 Task: Search one way flight ticket for 3 adults, 3 children in business from Bemidji: Bemidji Regional Airport to Rockford: Chicago Rockford International Airport(was Northwest Chicagoland Regional Airport At Rockford) on 5-1-2023. Choice of flights is Alaska. Number of bags: 1 checked bag. Price is upto 84000. Outbound departure time preference is 5:15.
Action: Mouse moved to (401, 573)
Screenshot: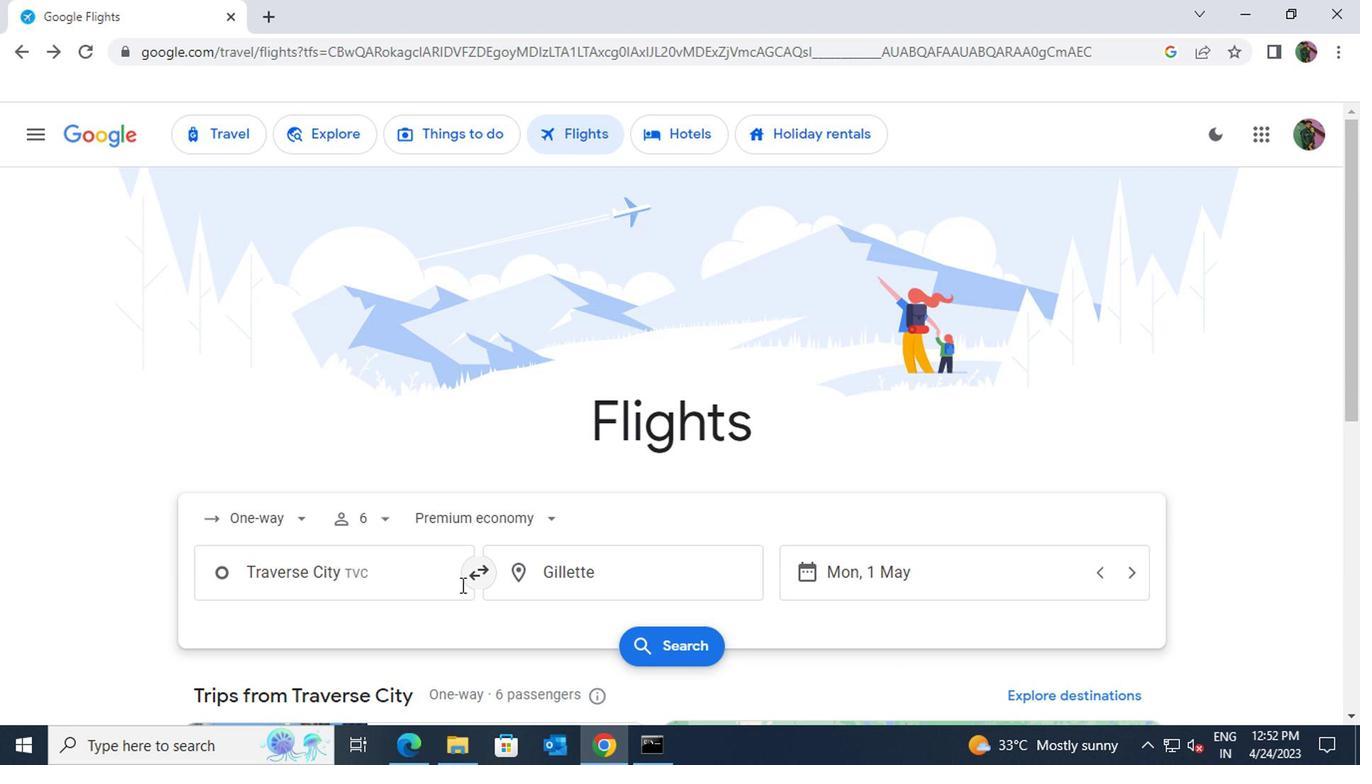 
Action: Mouse pressed left at (401, 573)
Screenshot: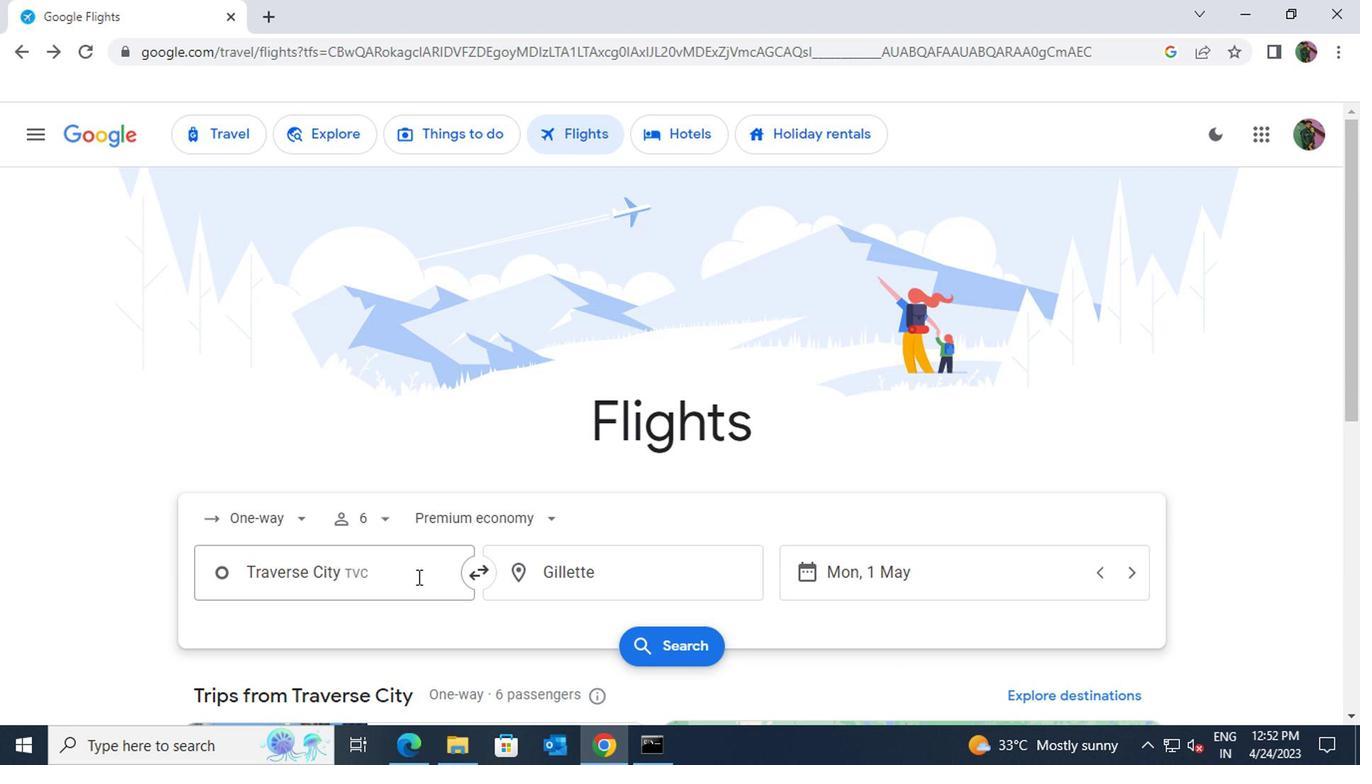 
Action: Key pressed bemid
Screenshot: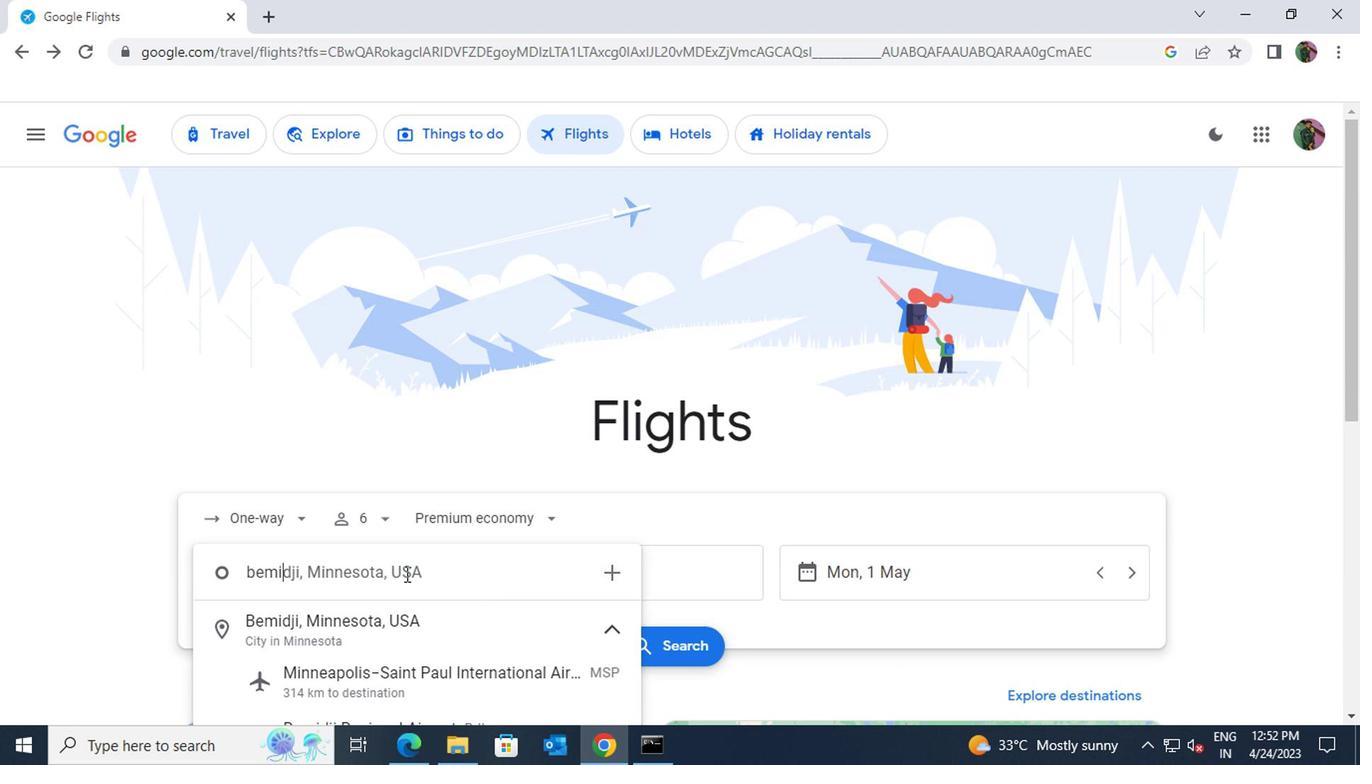 
Action: Mouse moved to (392, 617)
Screenshot: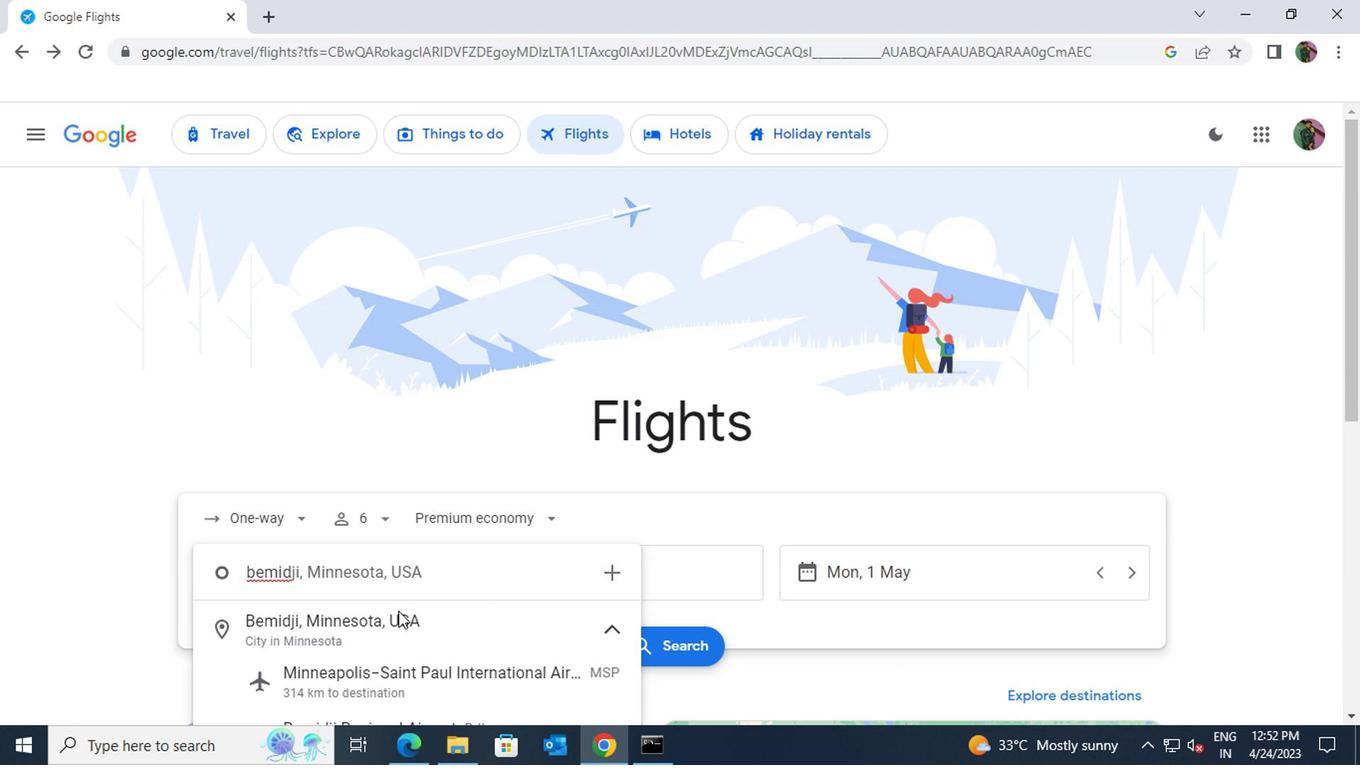 
Action: Mouse pressed left at (392, 617)
Screenshot: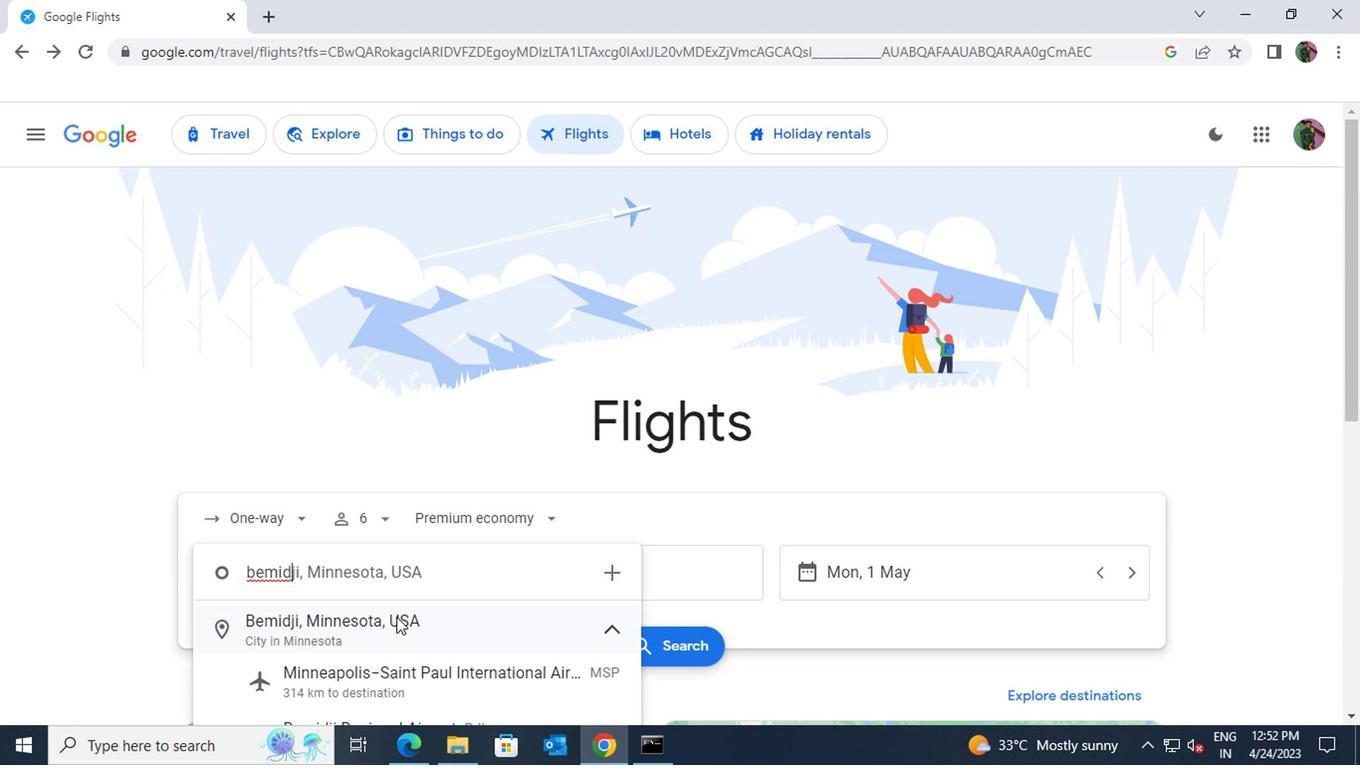 
Action: Mouse moved to (567, 563)
Screenshot: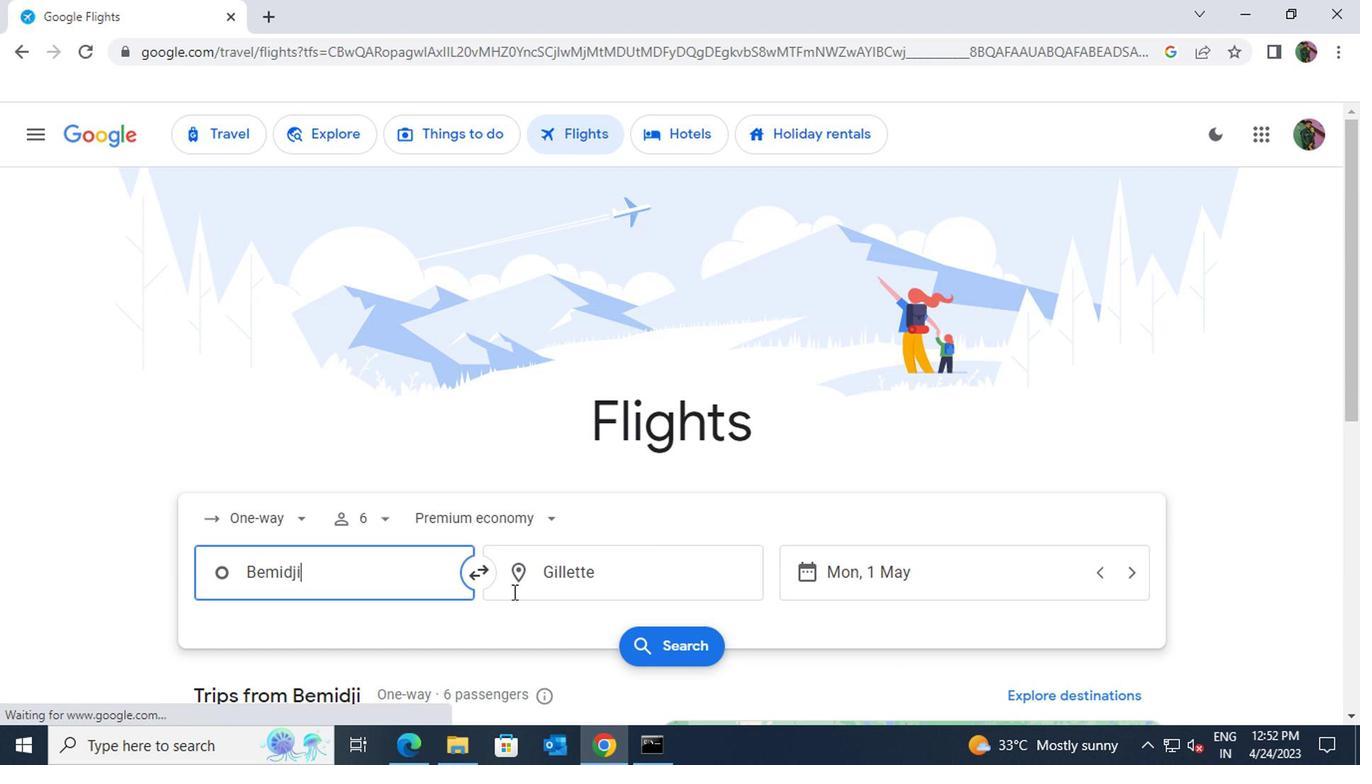 
Action: Mouse pressed left at (567, 563)
Screenshot: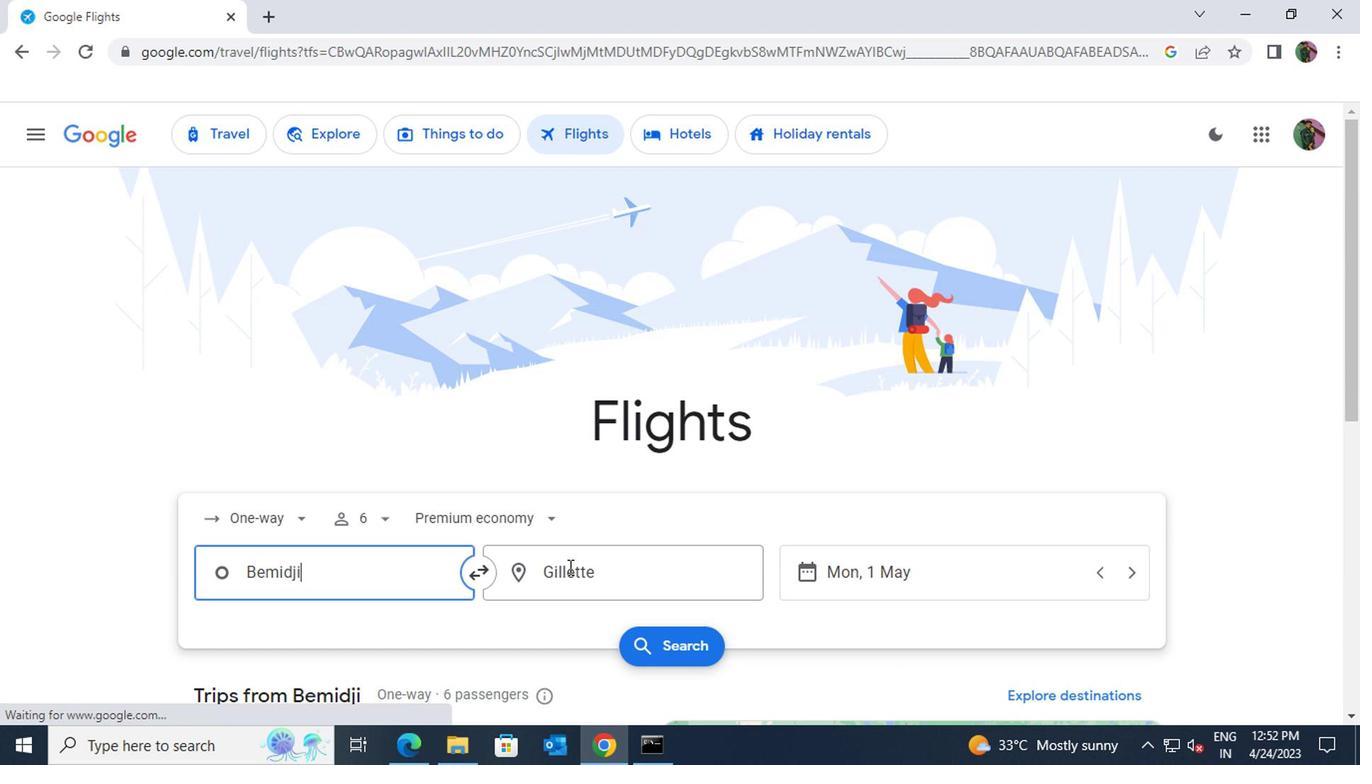 
Action: Key pressed rockford<Key.space>chic
Screenshot: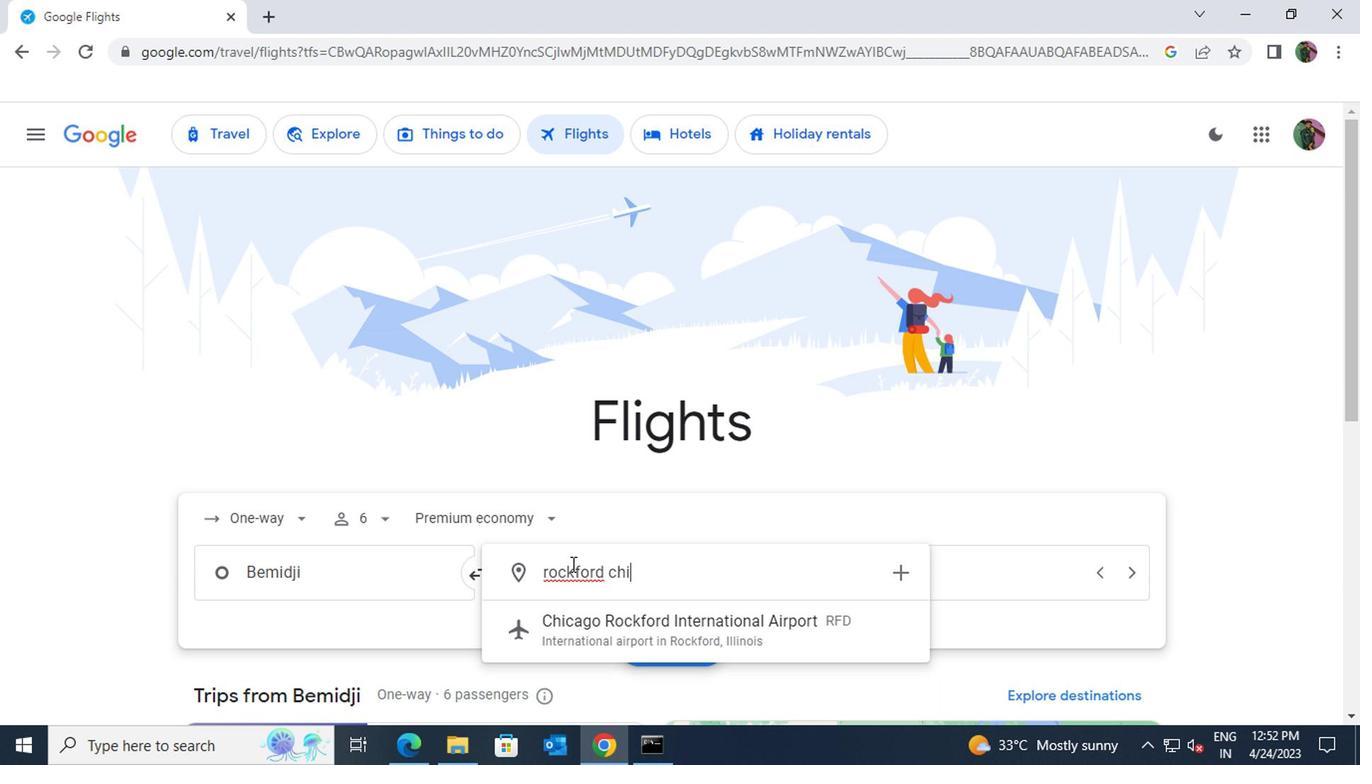 
Action: Mouse moved to (594, 624)
Screenshot: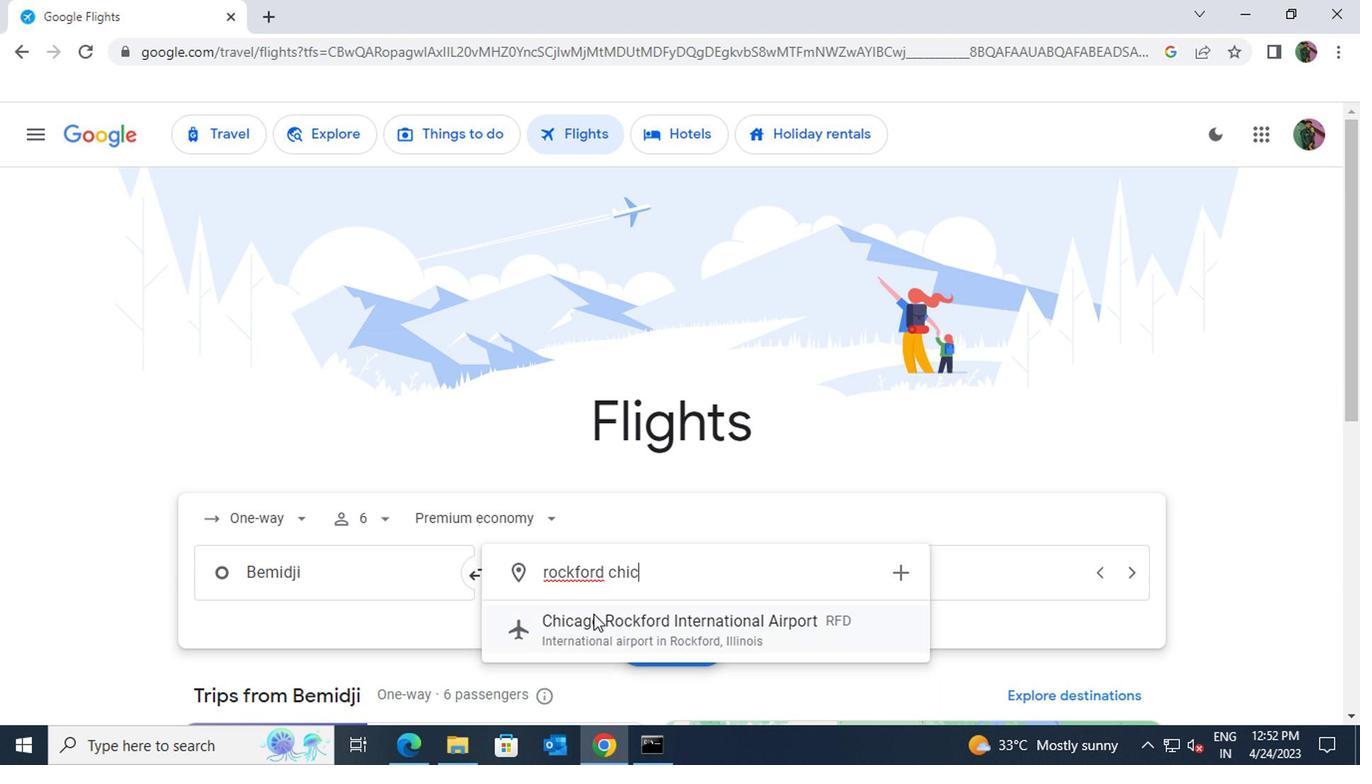 
Action: Mouse pressed left at (594, 624)
Screenshot: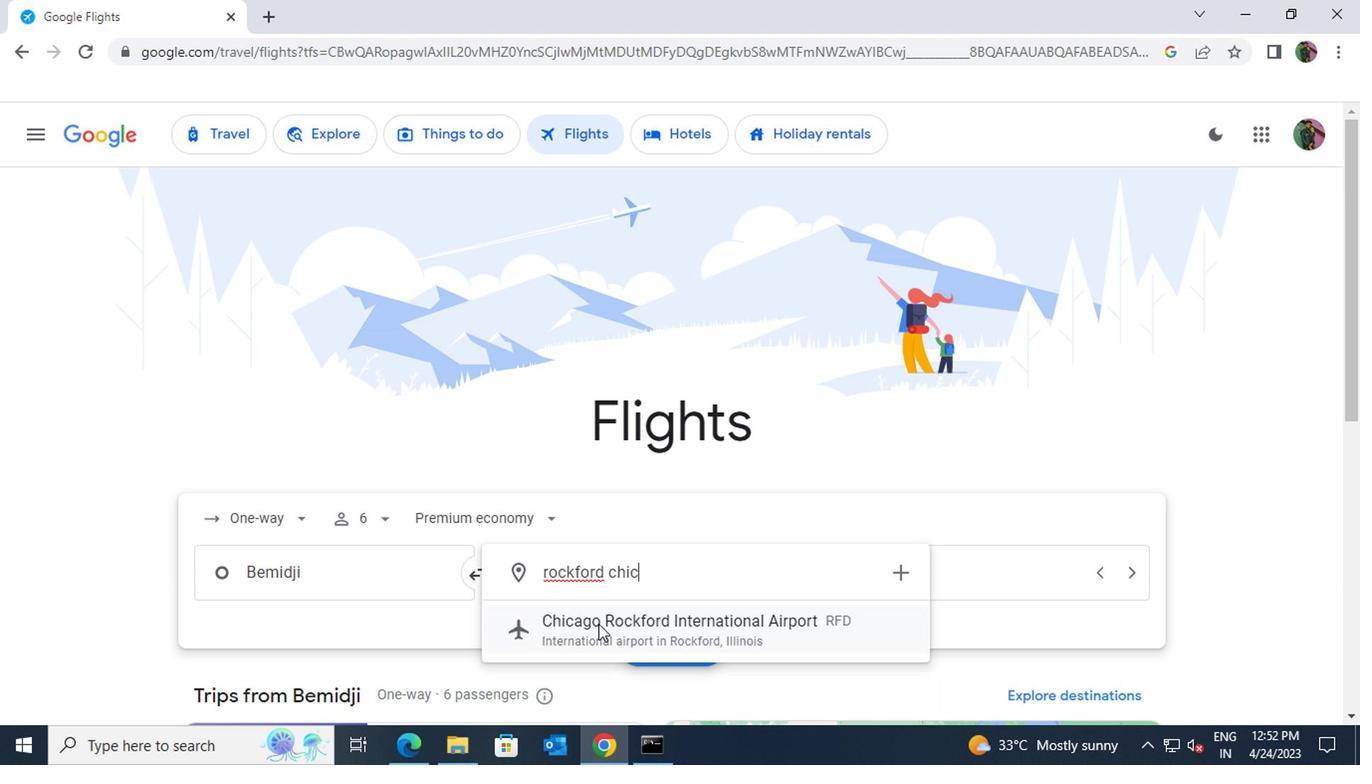 
Action: Mouse moved to (380, 515)
Screenshot: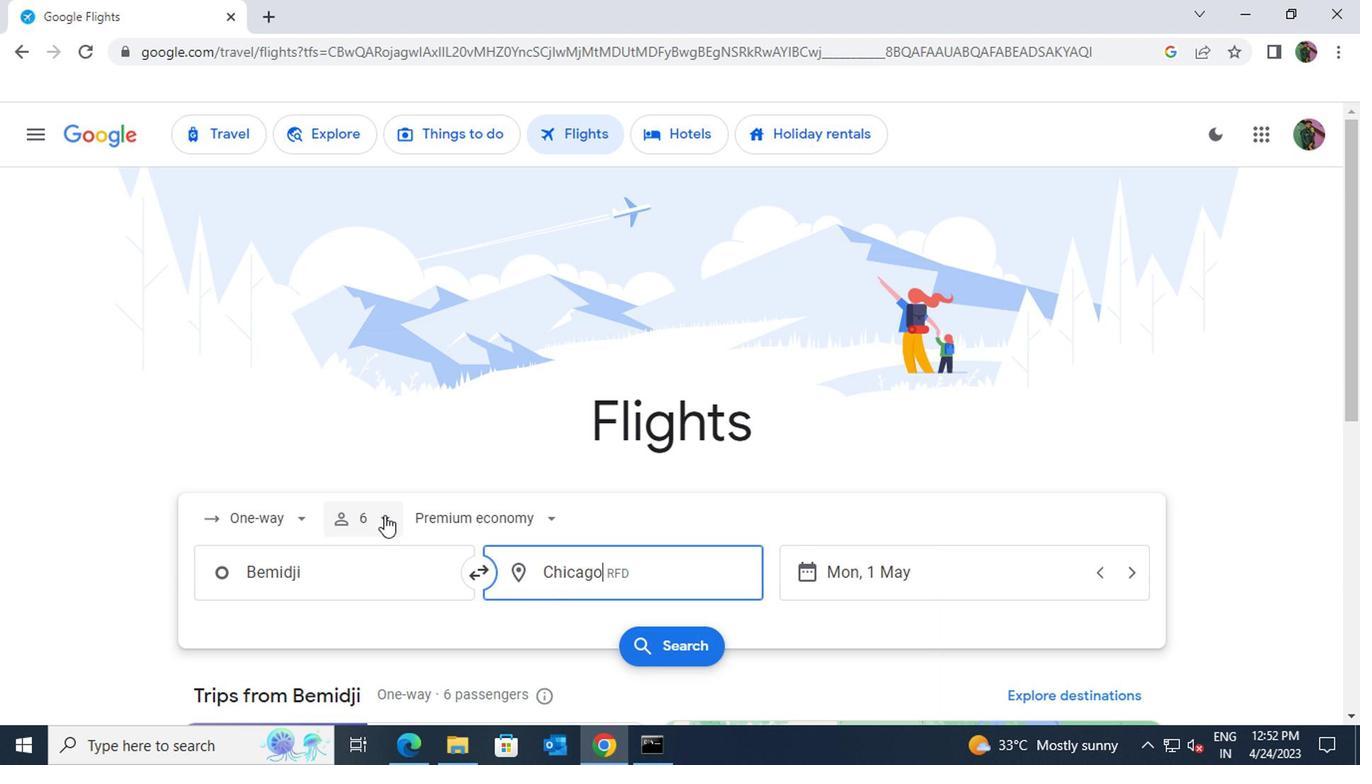 
Action: Mouse pressed left at (380, 515)
Screenshot: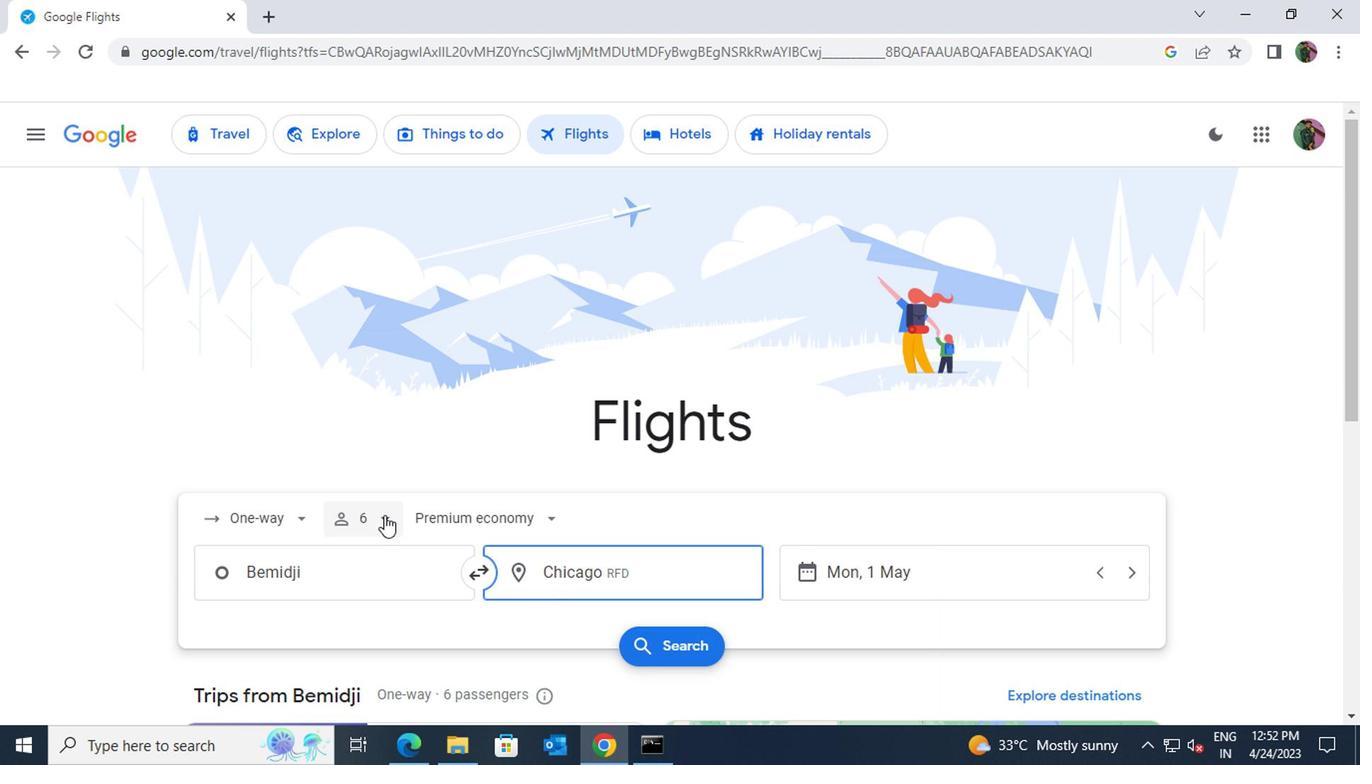 
Action: Mouse moved to (449, 568)
Screenshot: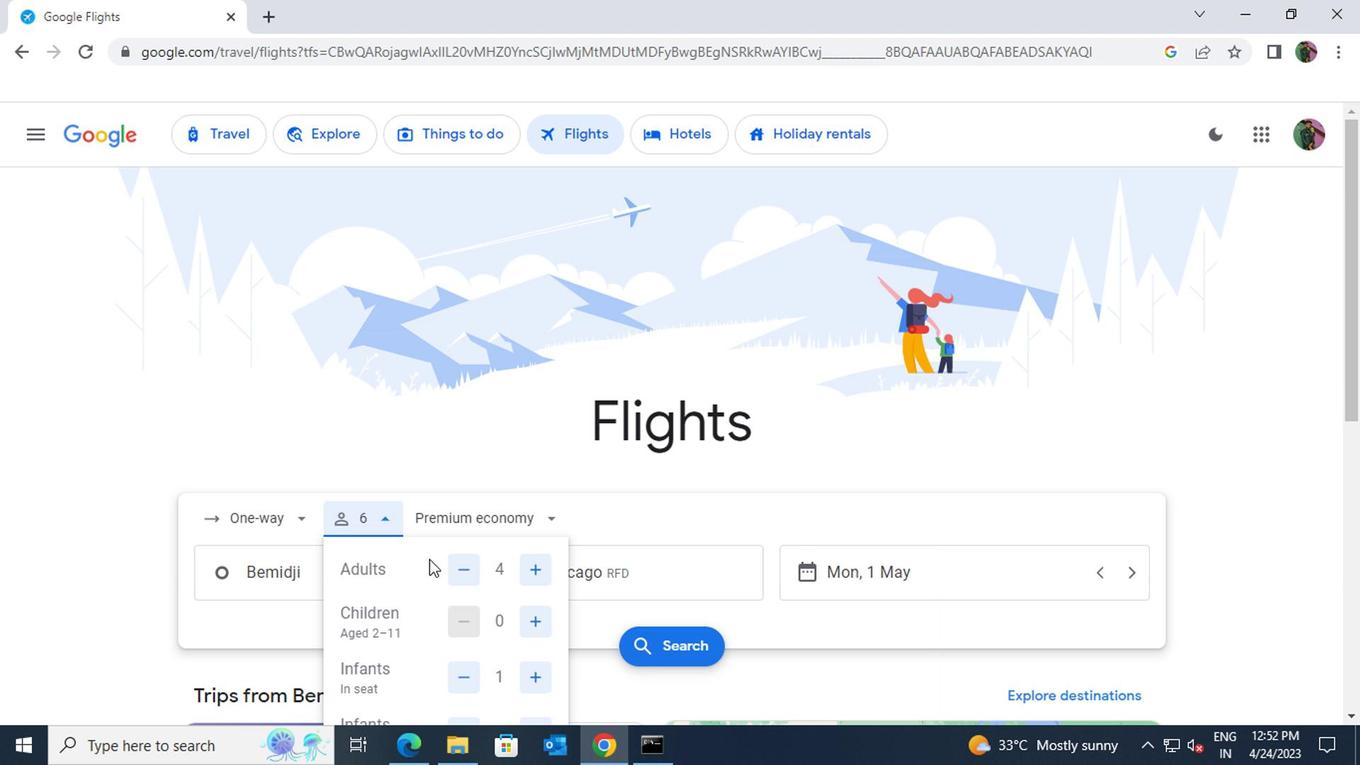 
Action: Mouse pressed left at (449, 568)
Screenshot: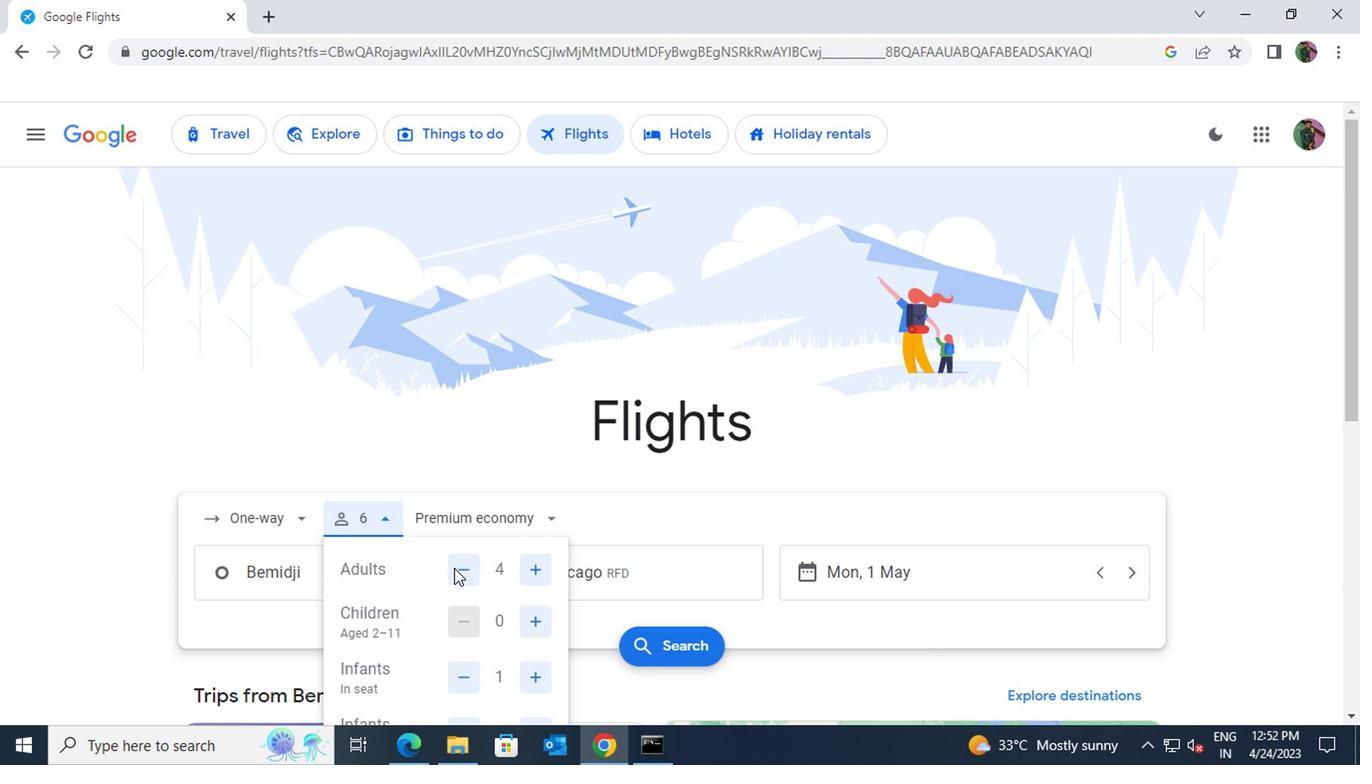 
Action: Mouse moved to (535, 610)
Screenshot: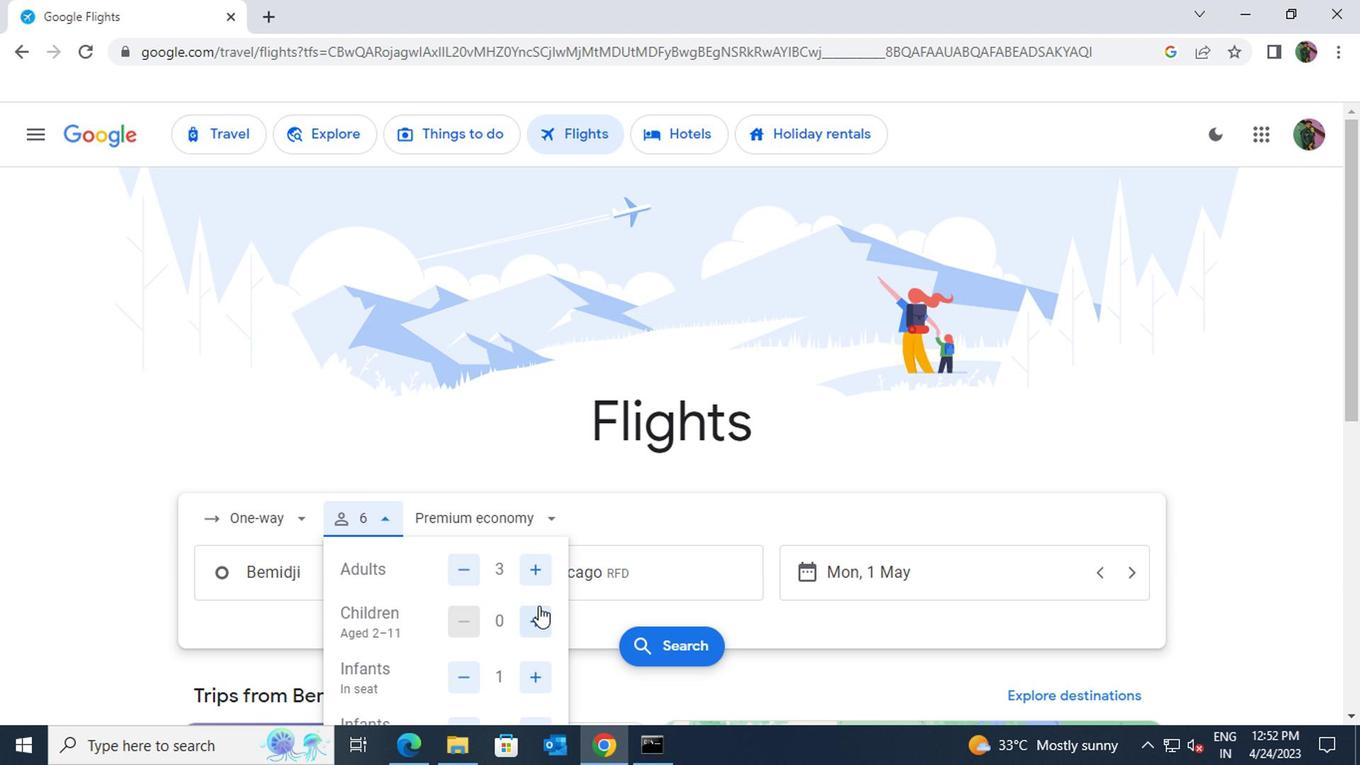 
Action: Mouse pressed left at (535, 610)
Screenshot: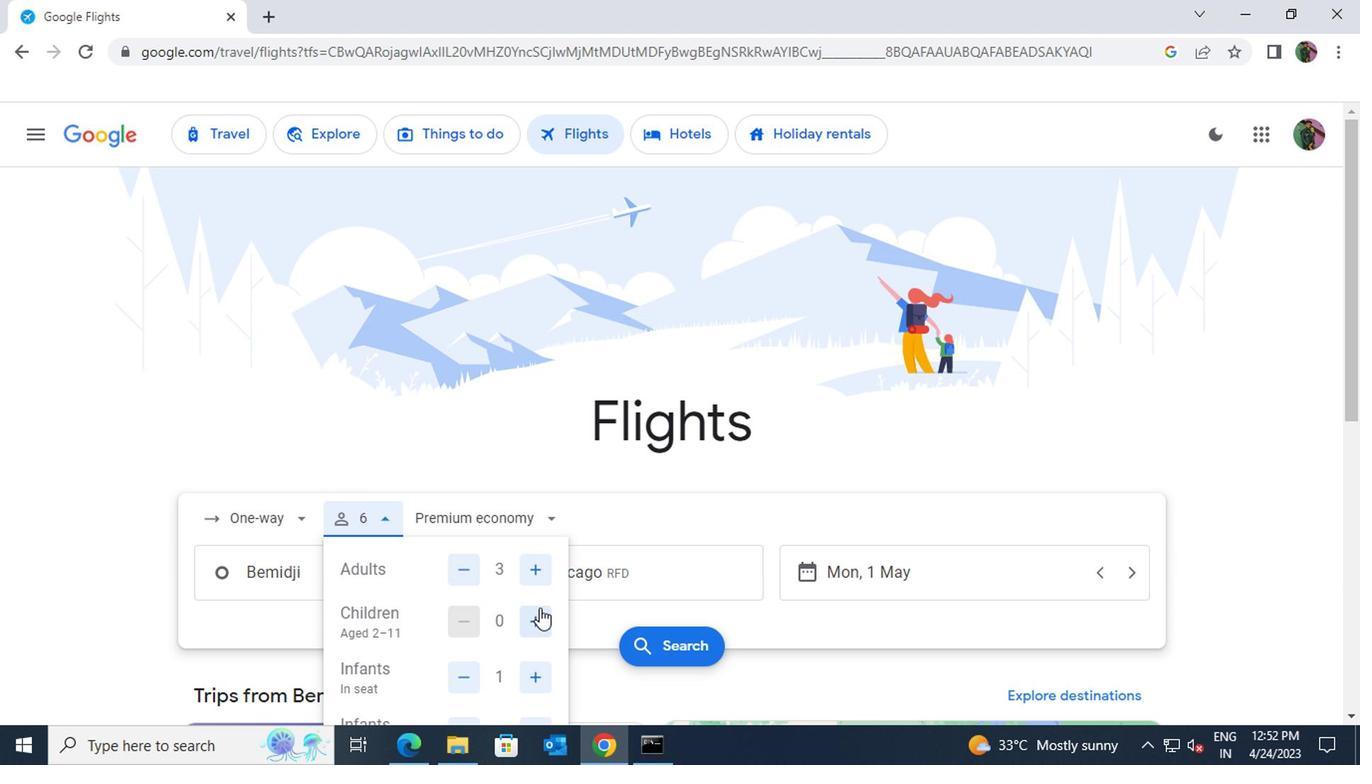 
Action: Mouse moved to (532, 619)
Screenshot: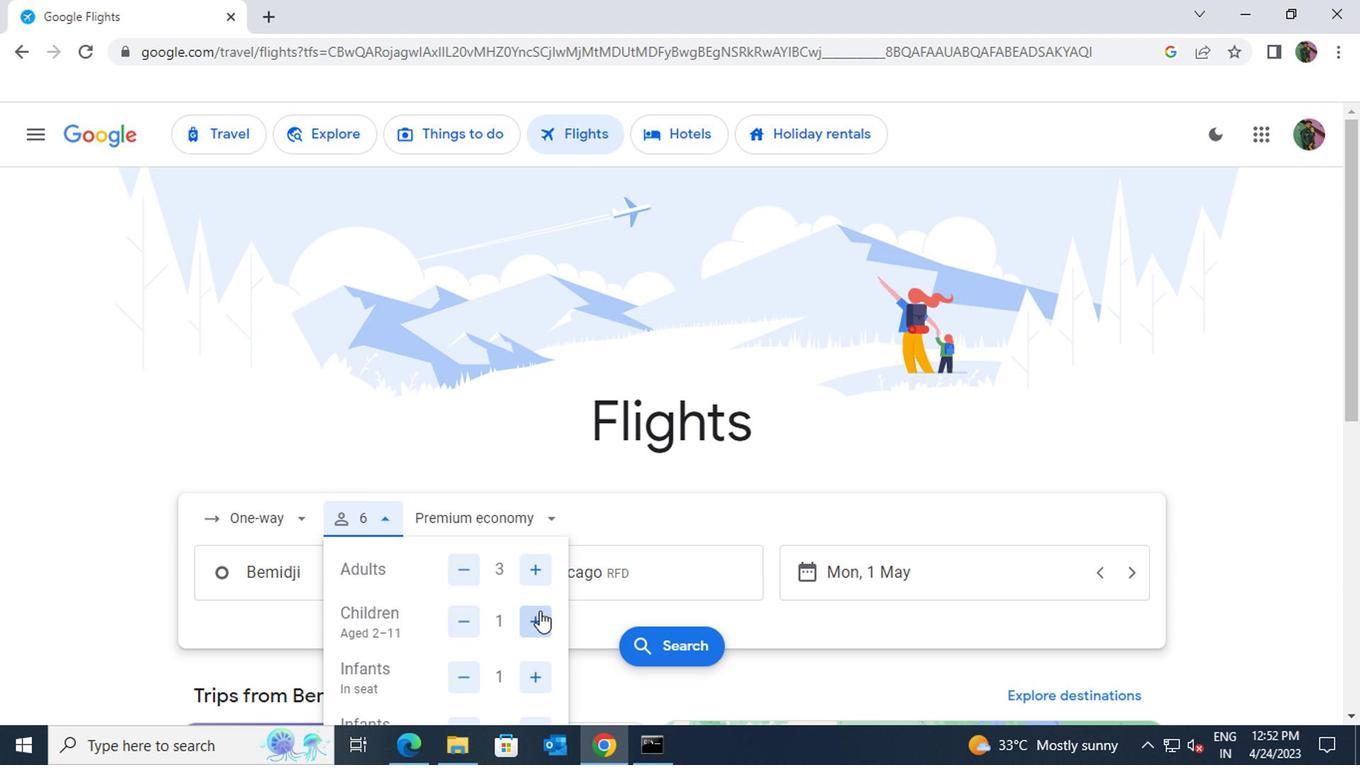 
Action: Mouse pressed left at (532, 619)
Screenshot: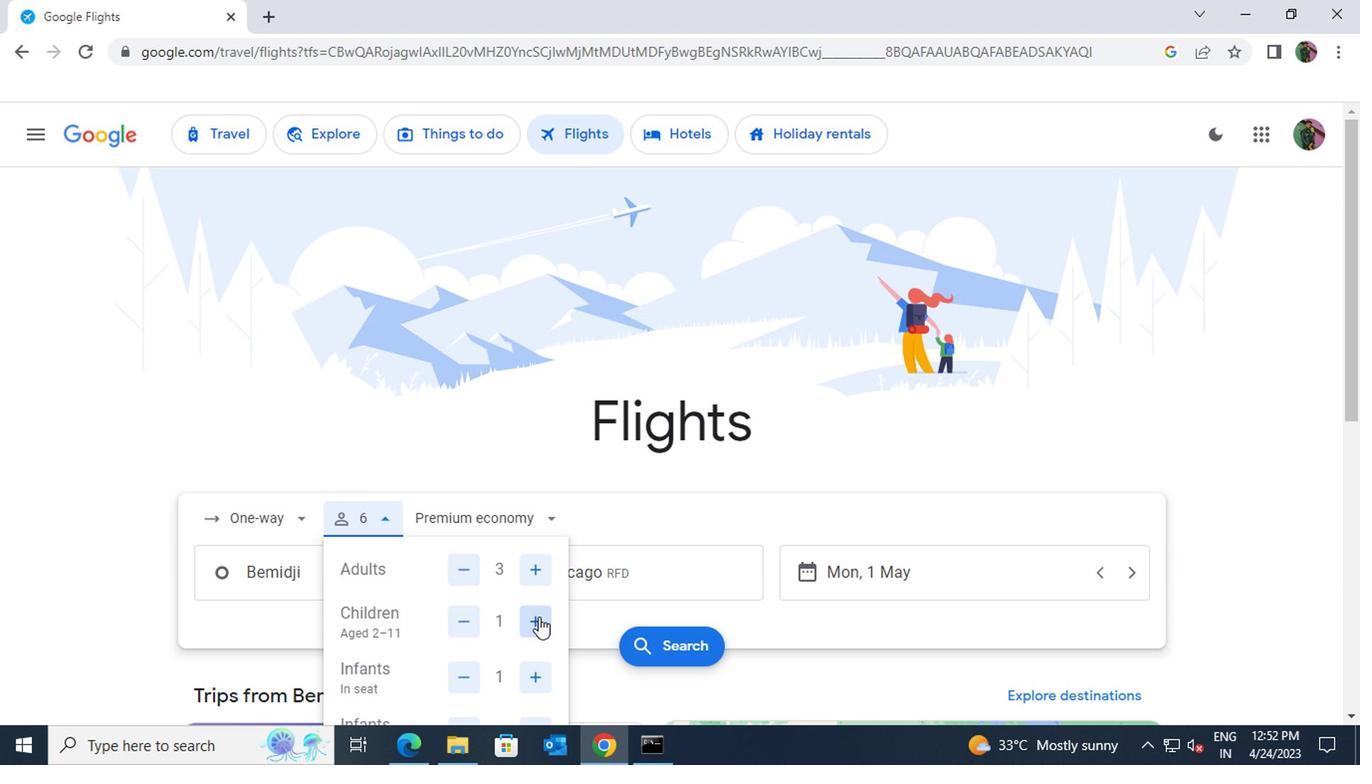 
Action: Mouse pressed left at (532, 619)
Screenshot: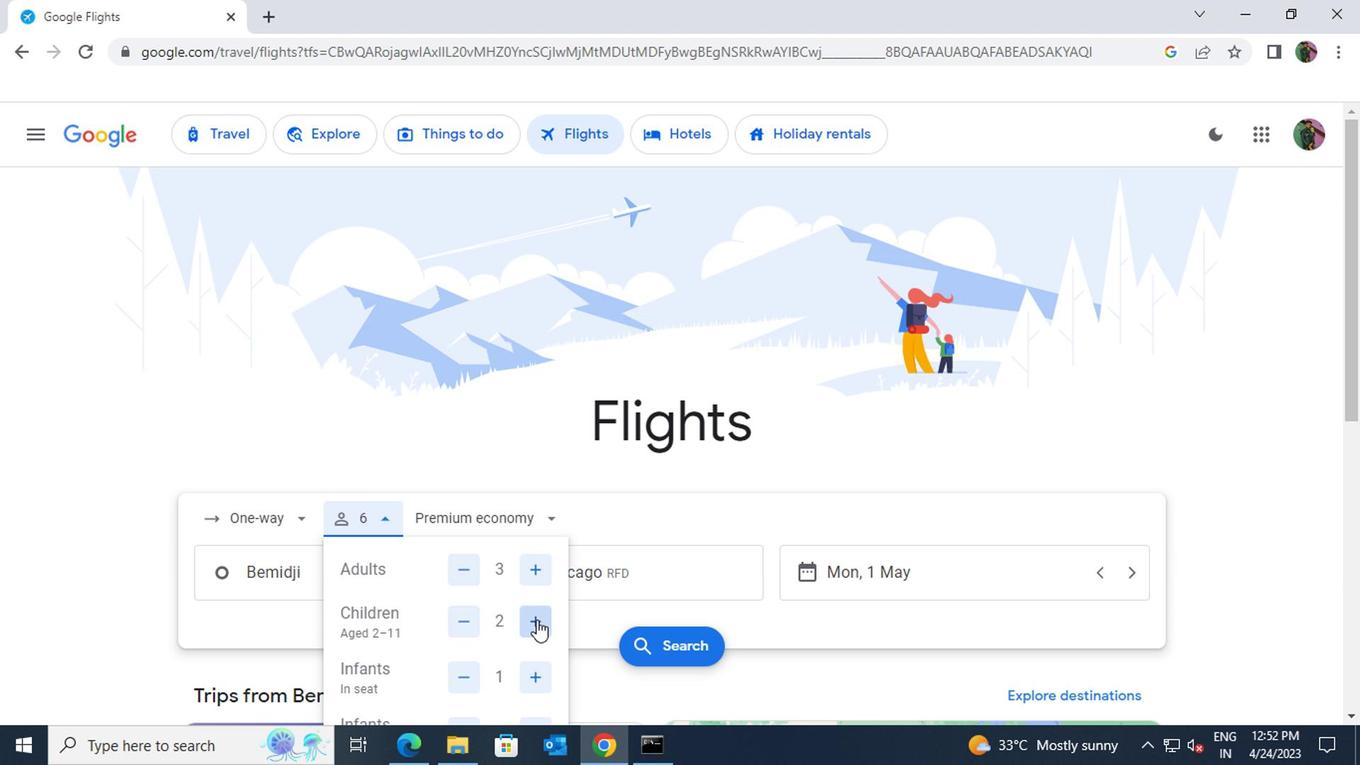 
Action: Mouse moved to (457, 664)
Screenshot: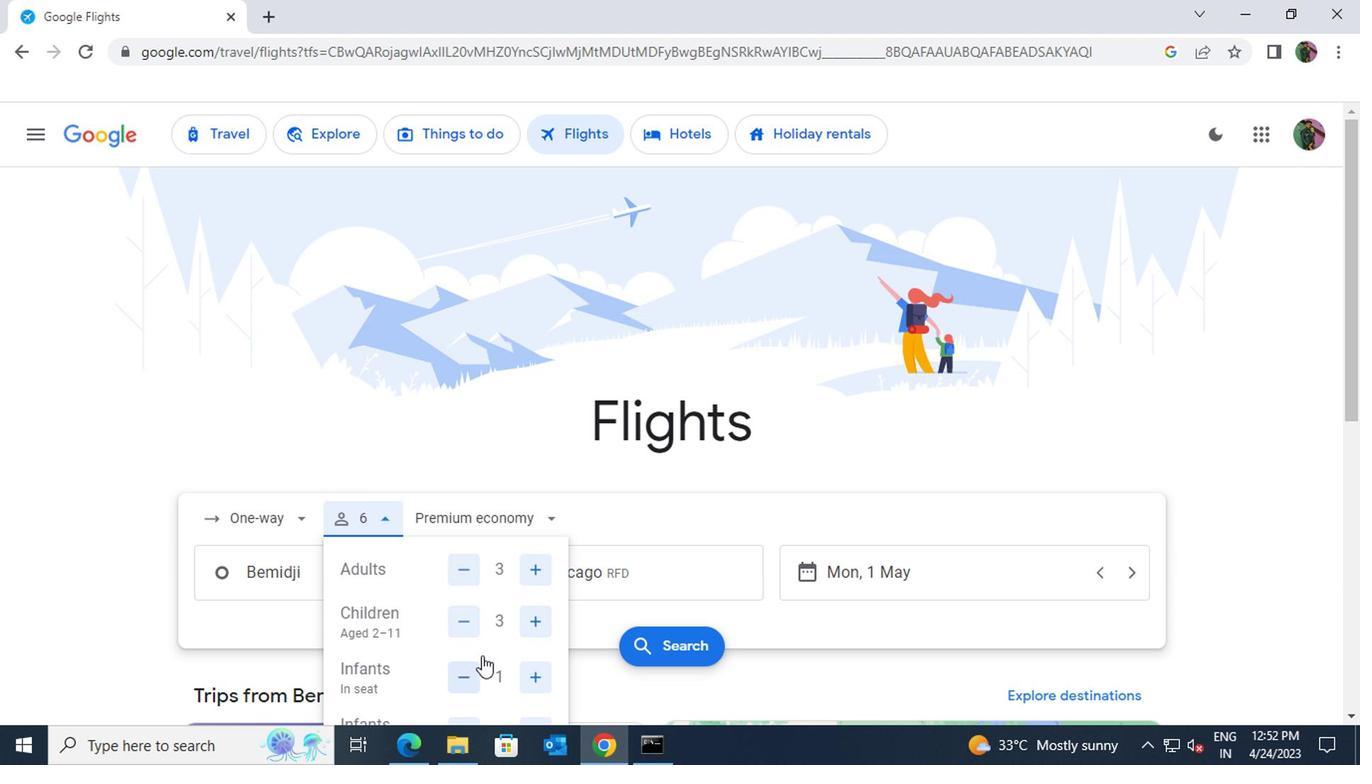 
Action: Mouse pressed left at (457, 664)
Screenshot: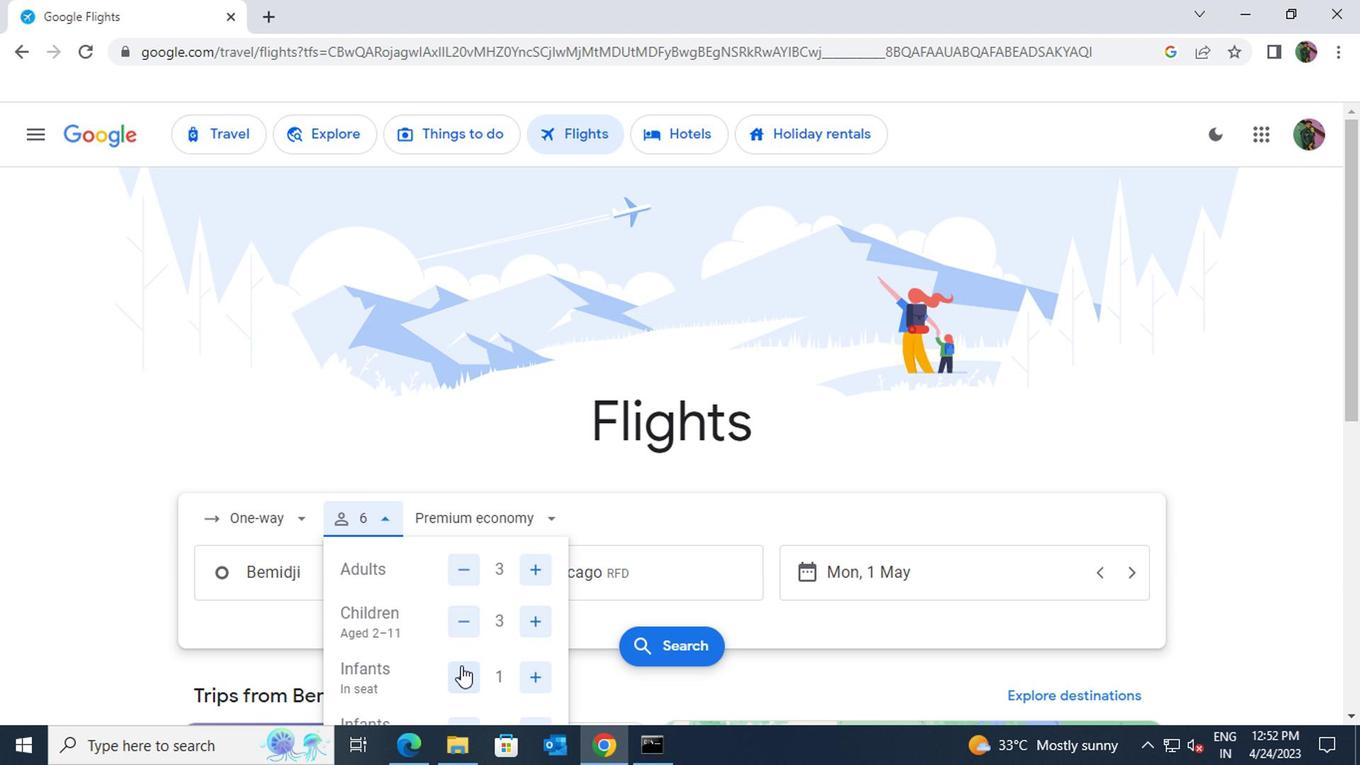 
Action: Mouse scrolled (457, 663) with delta (0, -1)
Screenshot: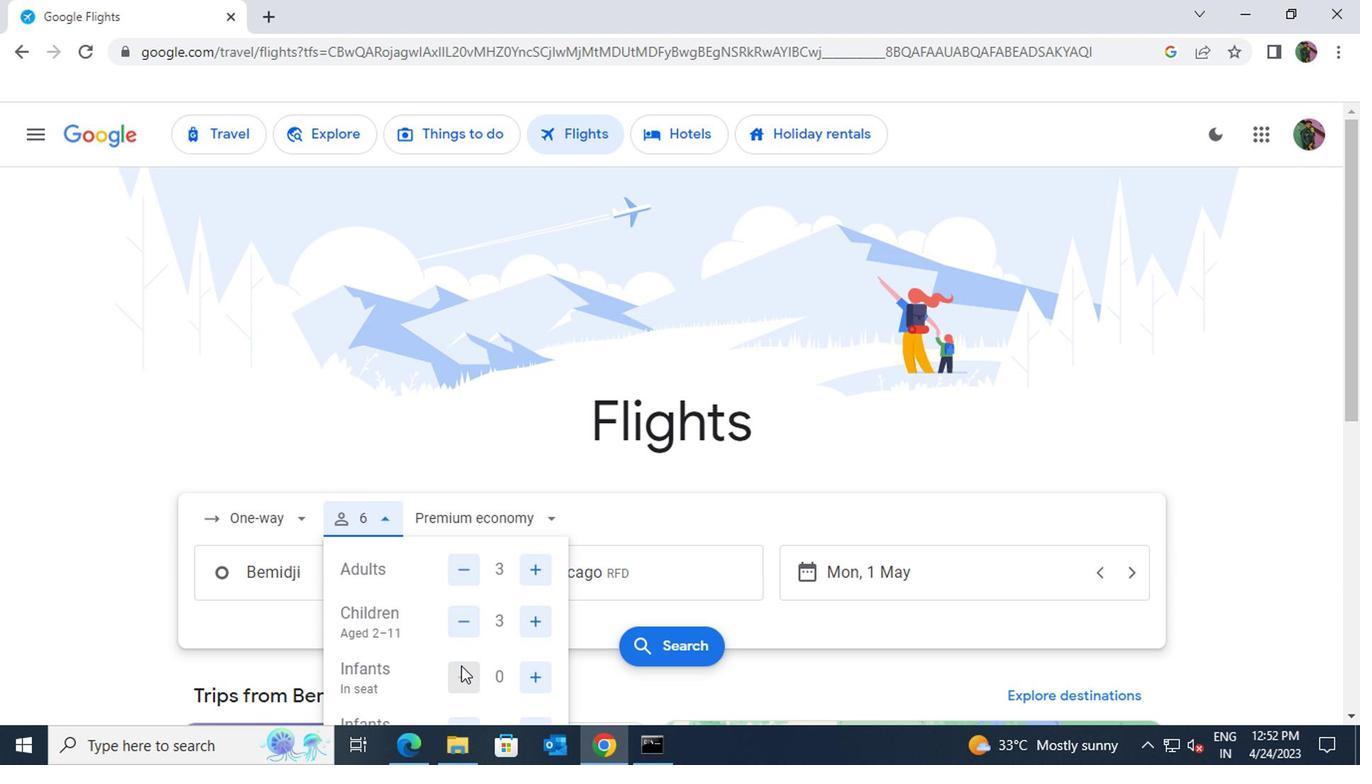 
Action: Mouse scrolled (457, 663) with delta (0, -1)
Screenshot: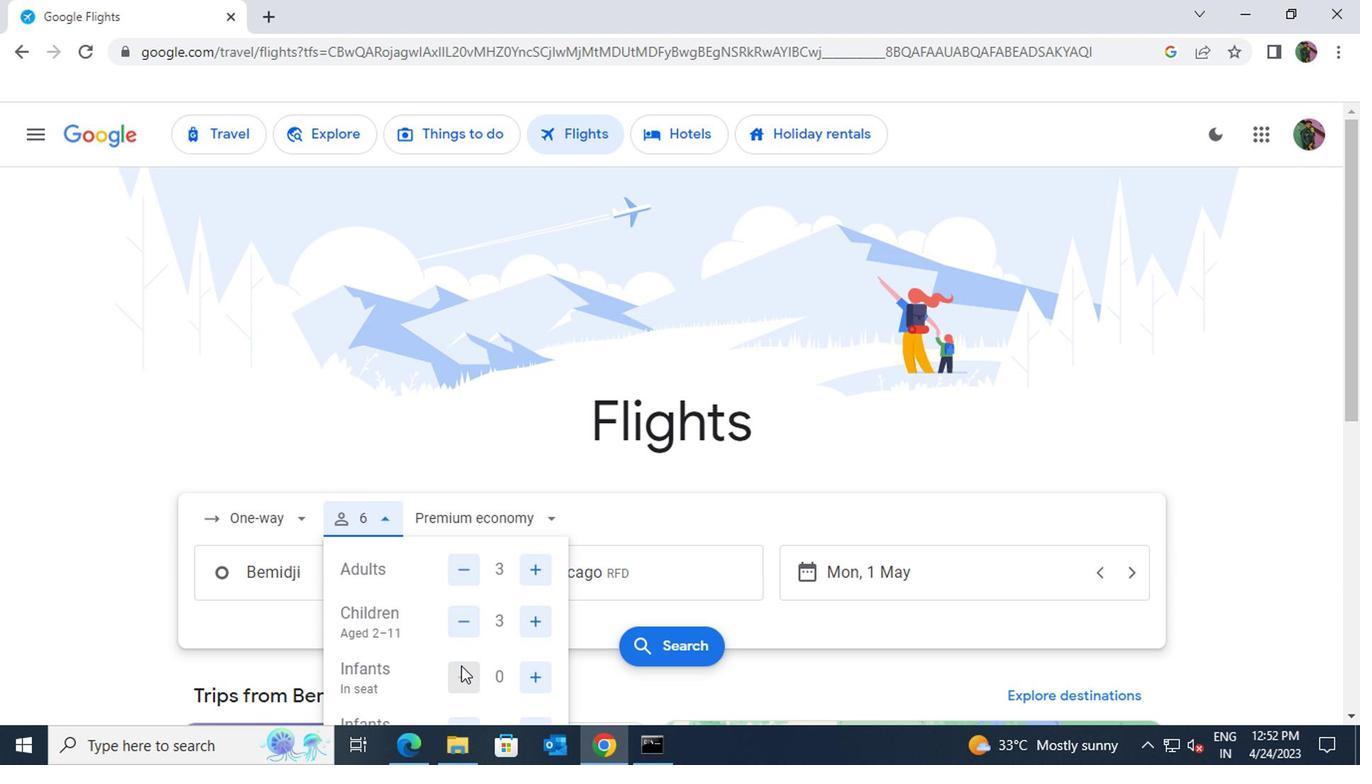 
Action: Mouse moved to (457, 535)
Screenshot: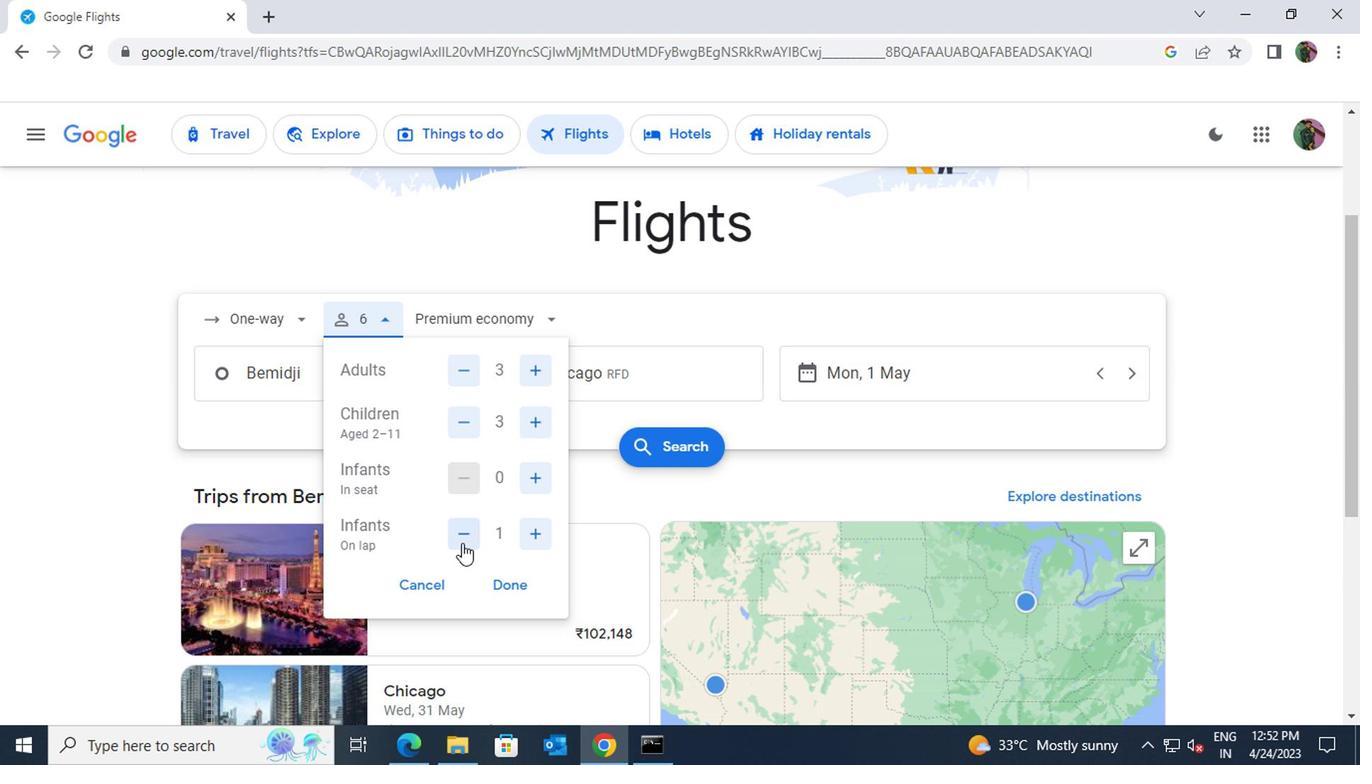 
Action: Mouse pressed left at (457, 535)
Screenshot: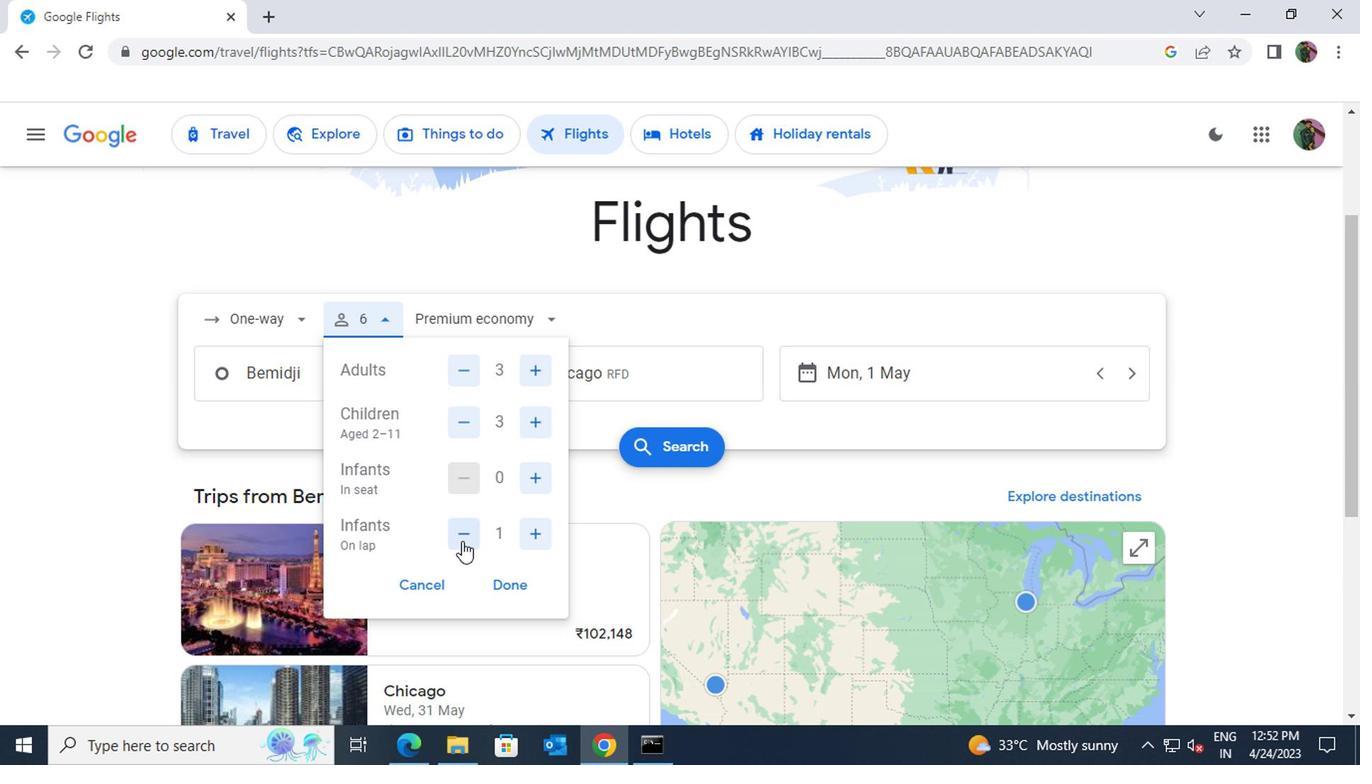 
Action: Mouse moved to (496, 585)
Screenshot: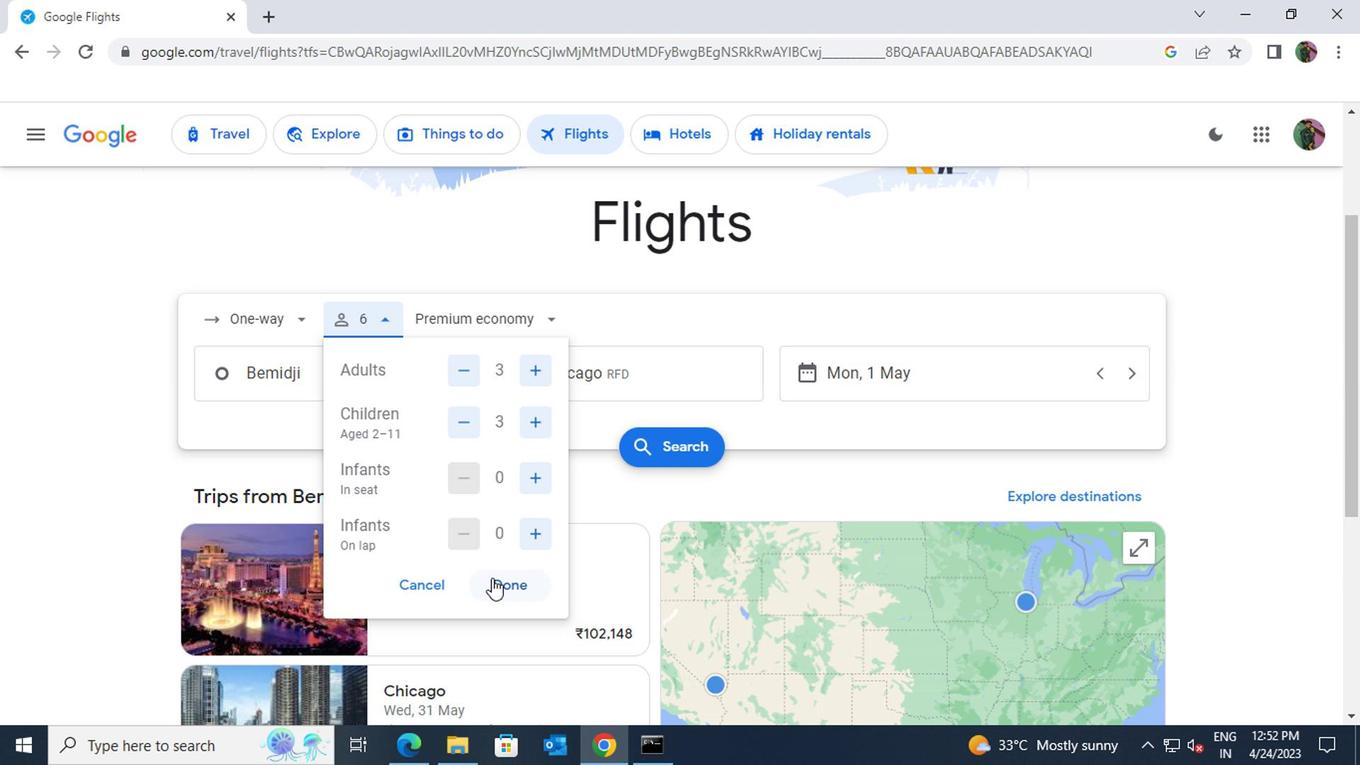 
Action: Mouse pressed left at (496, 585)
Screenshot: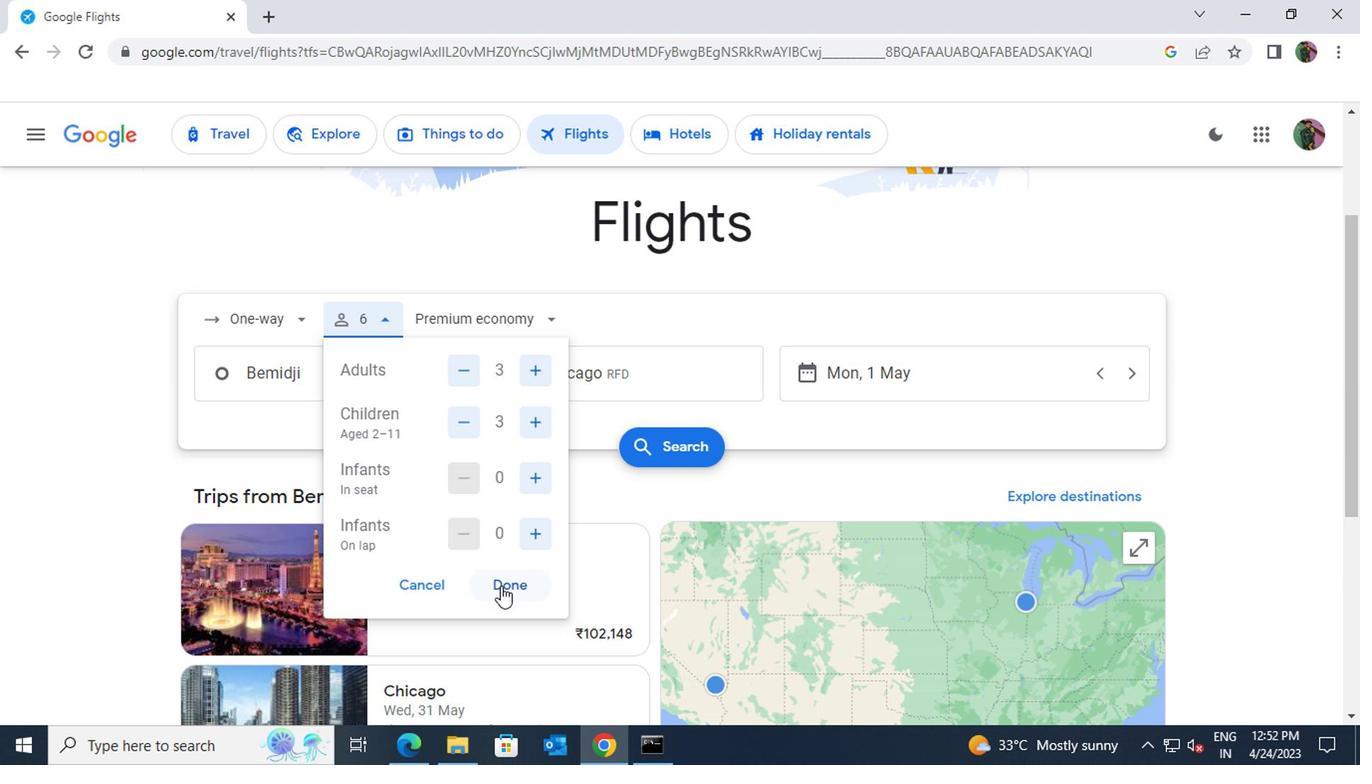 
Action: Mouse moved to (665, 464)
Screenshot: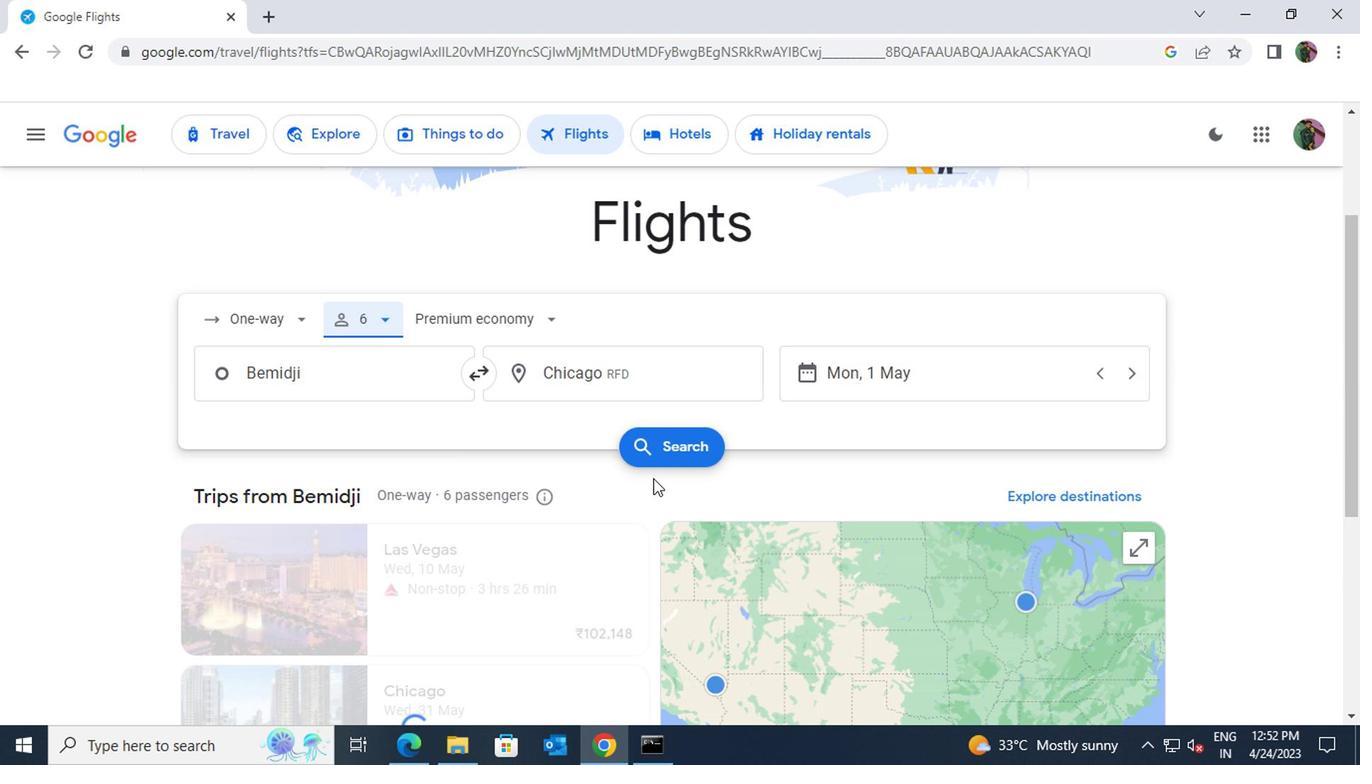 
Action: Mouse pressed left at (665, 464)
Screenshot: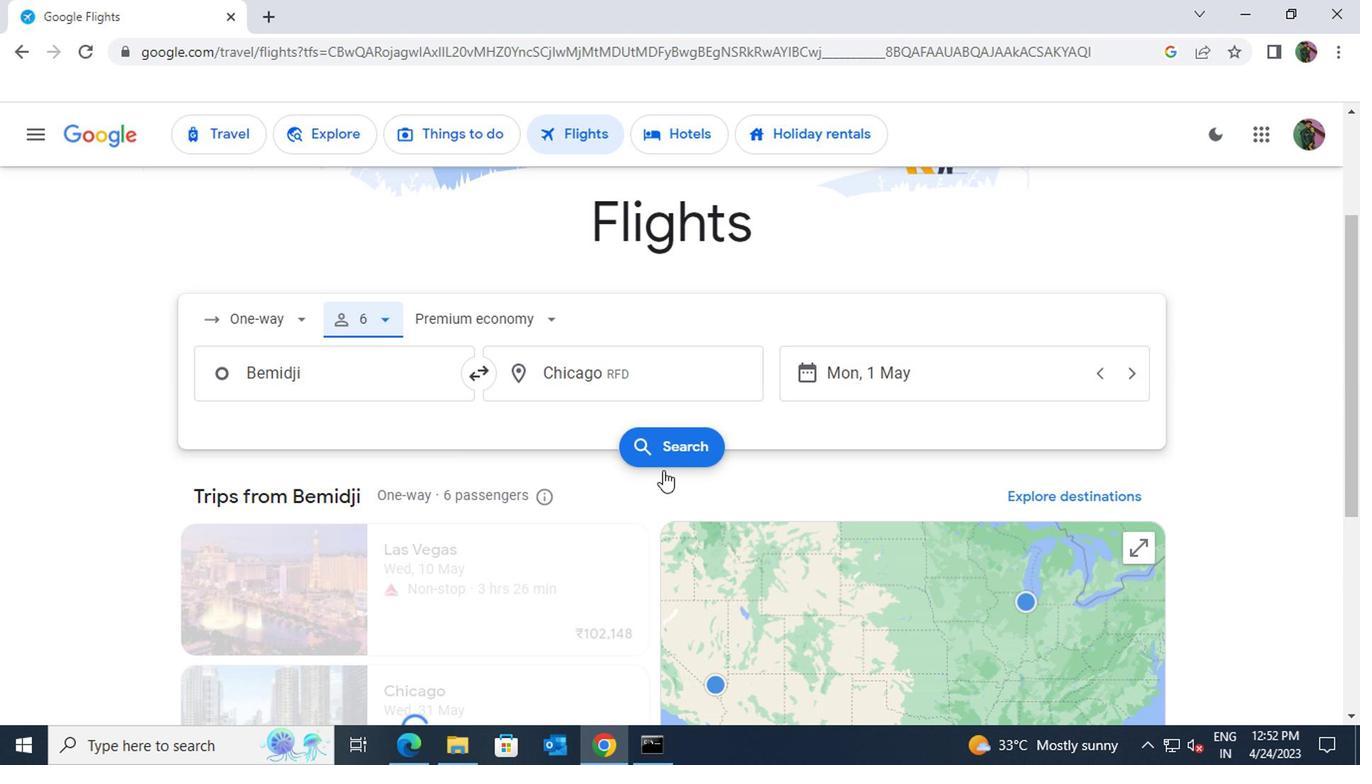 
Action: Mouse moved to (206, 323)
Screenshot: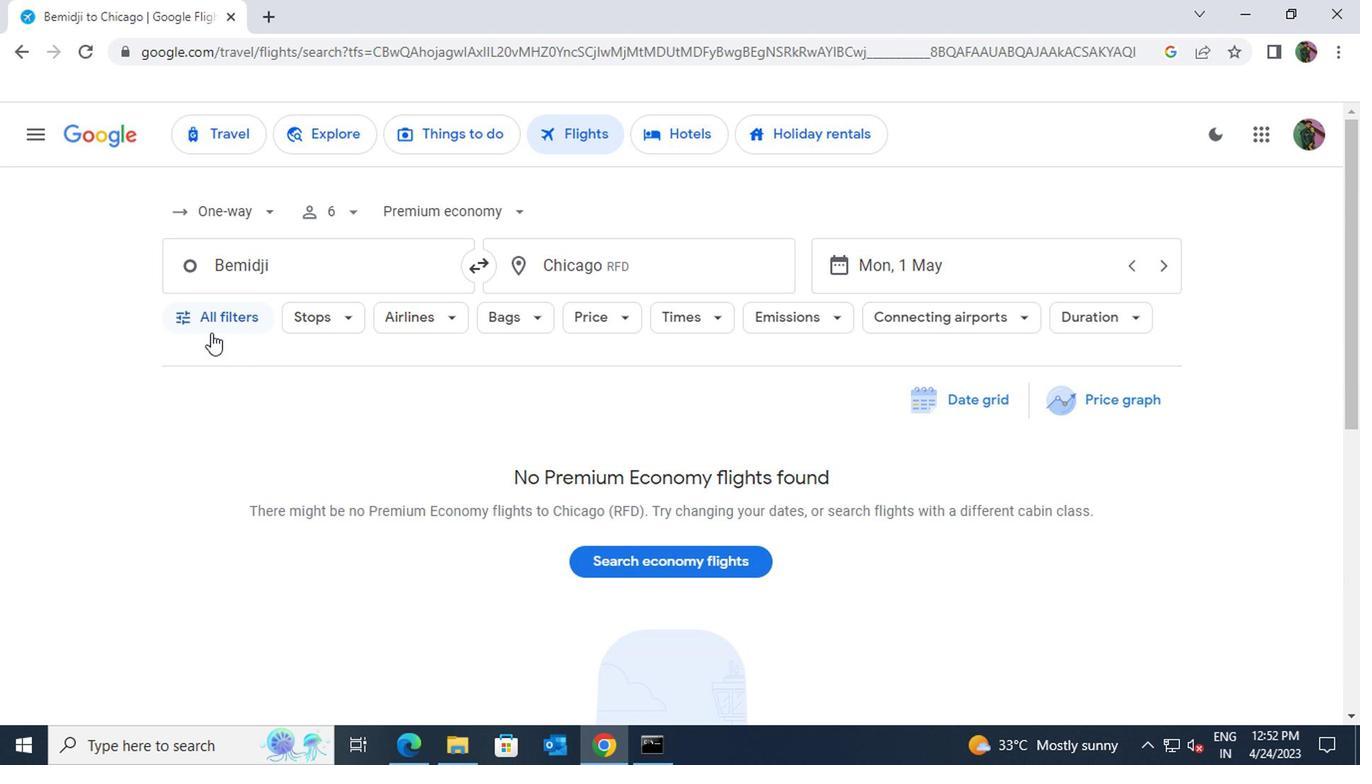 
Action: Mouse pressed left at (206, 323)
Screenshot: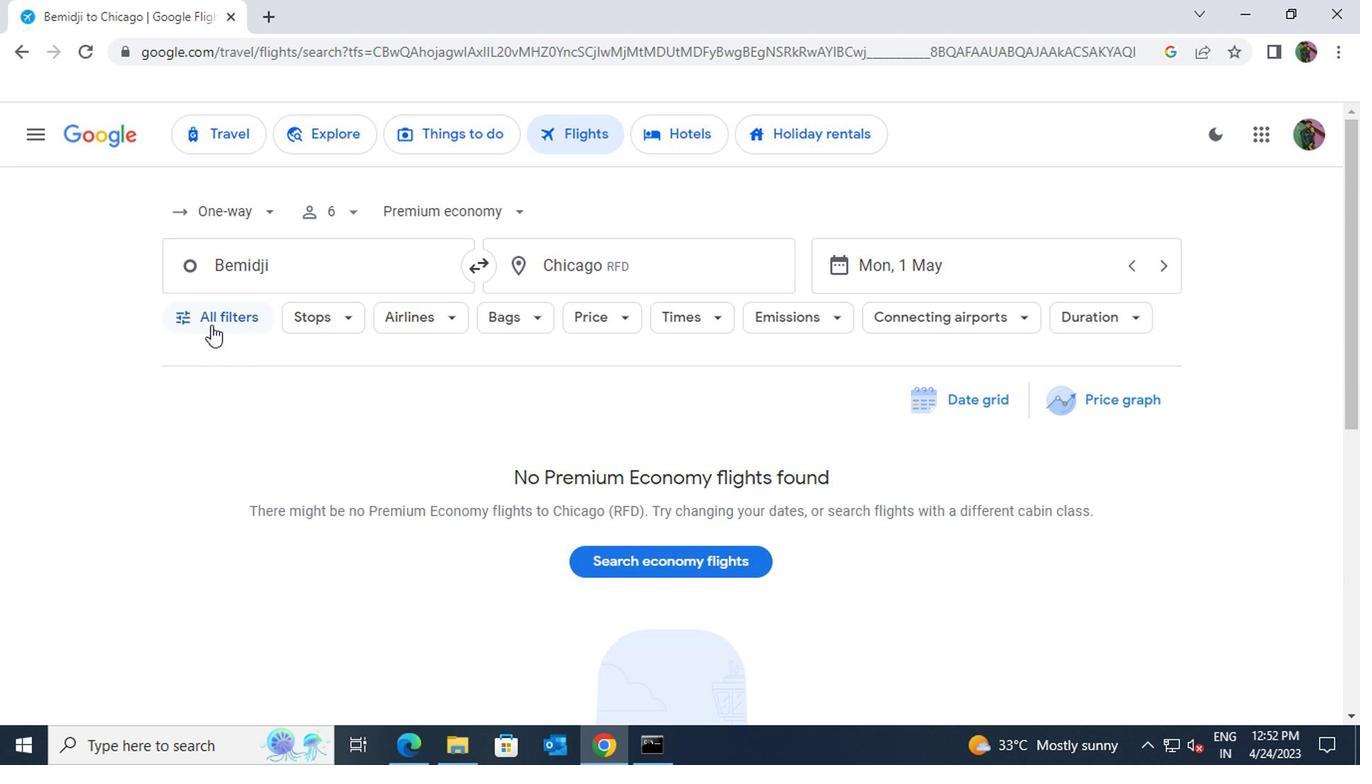 
Action: Mouse moved to (303, 511)
Screenshot: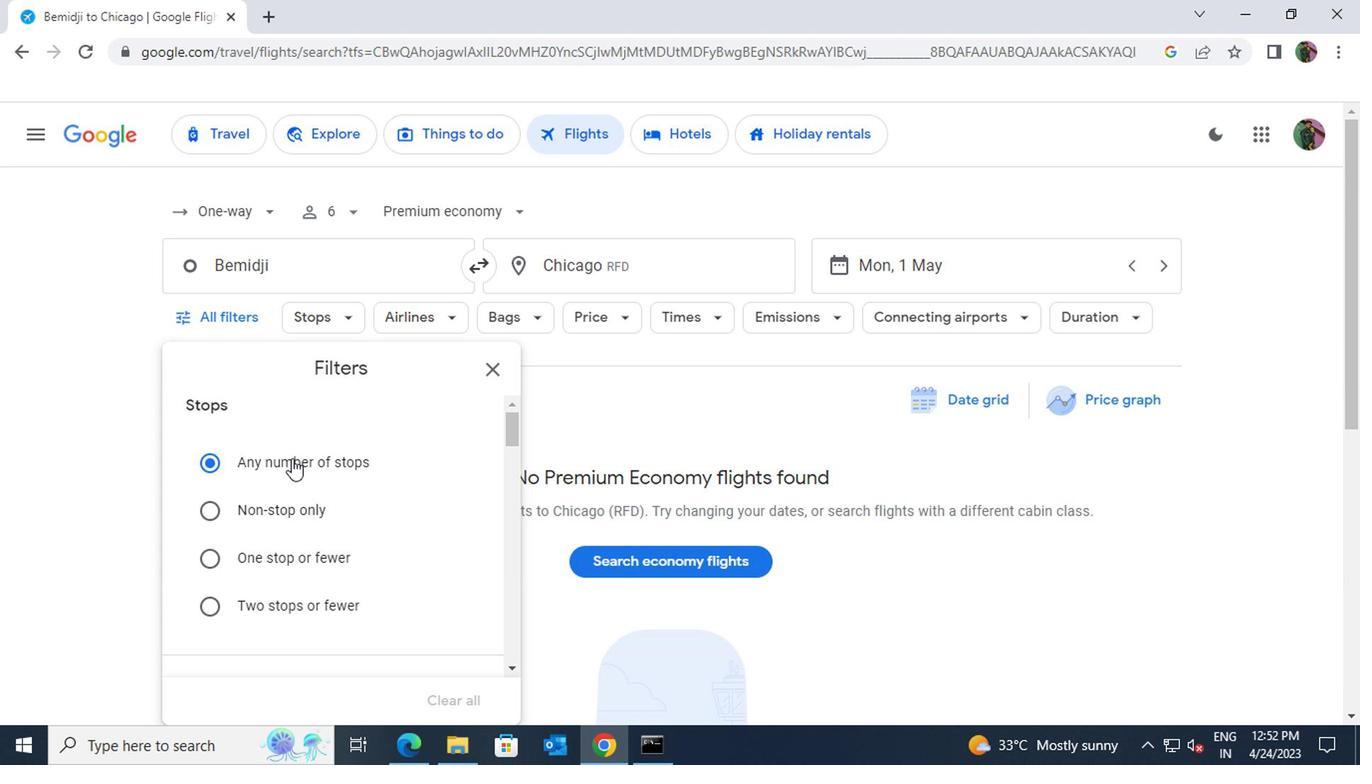 
Action: Mouse scrolled (303, 510) with delta (0, -1)
Screenshot: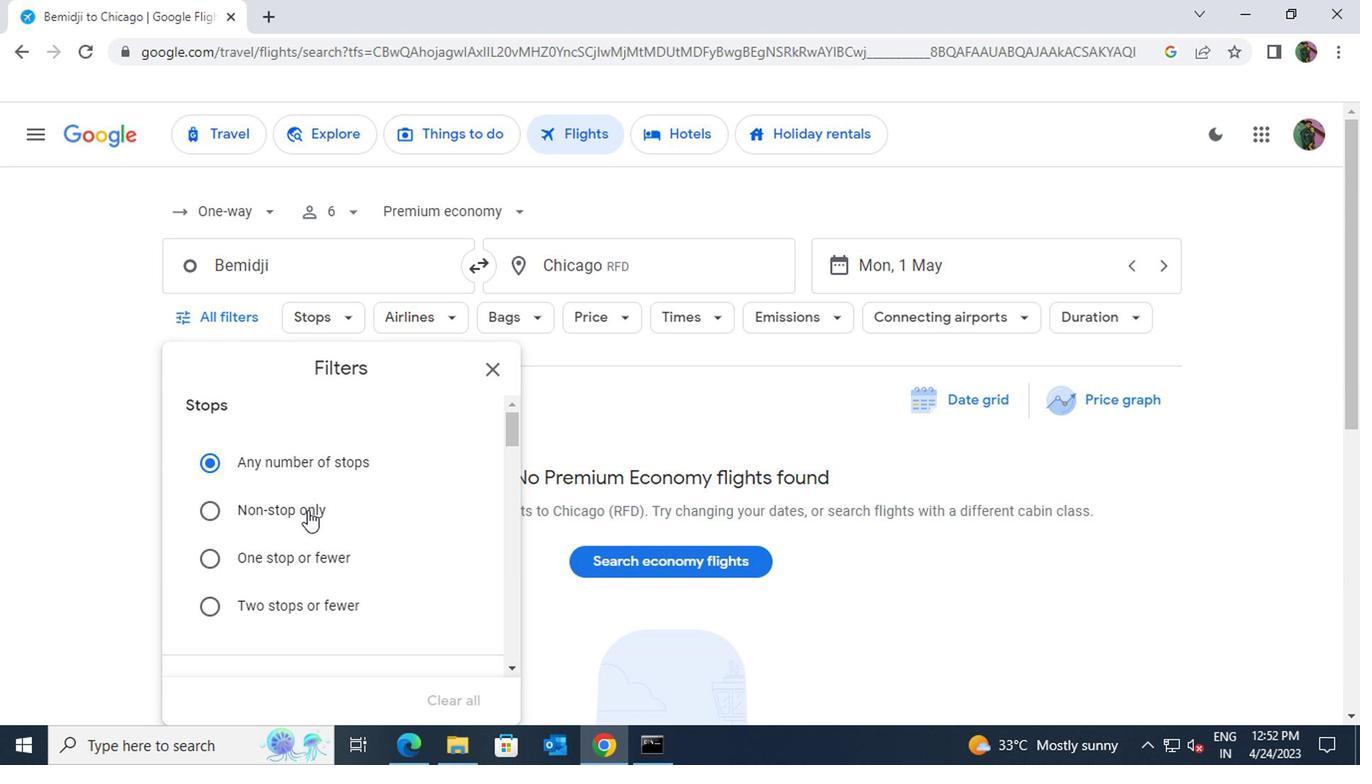 
Action: Mouse scrolled (303, 510) with delta (0, -1)
Screenshot: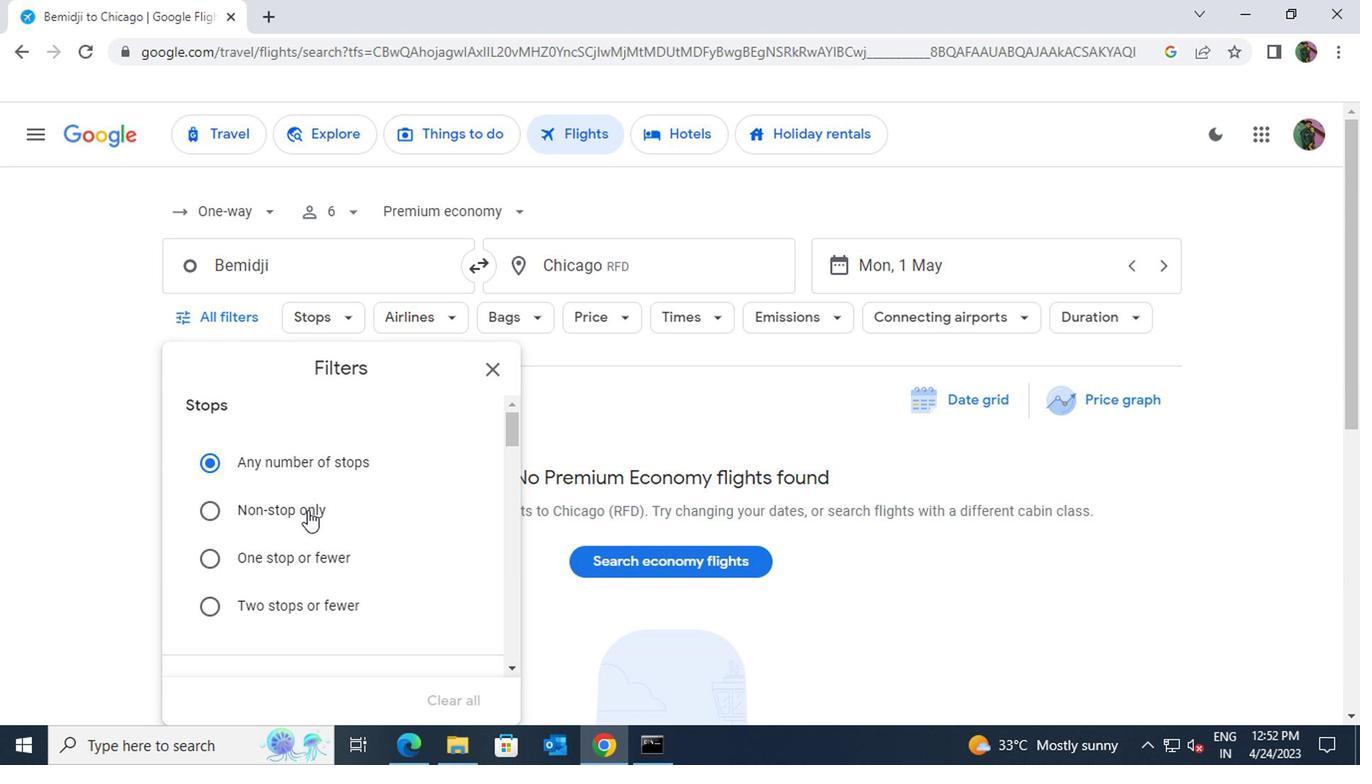 
Action: Mouse scrolled (303, 510) with delta (0, -1)
Screenshot: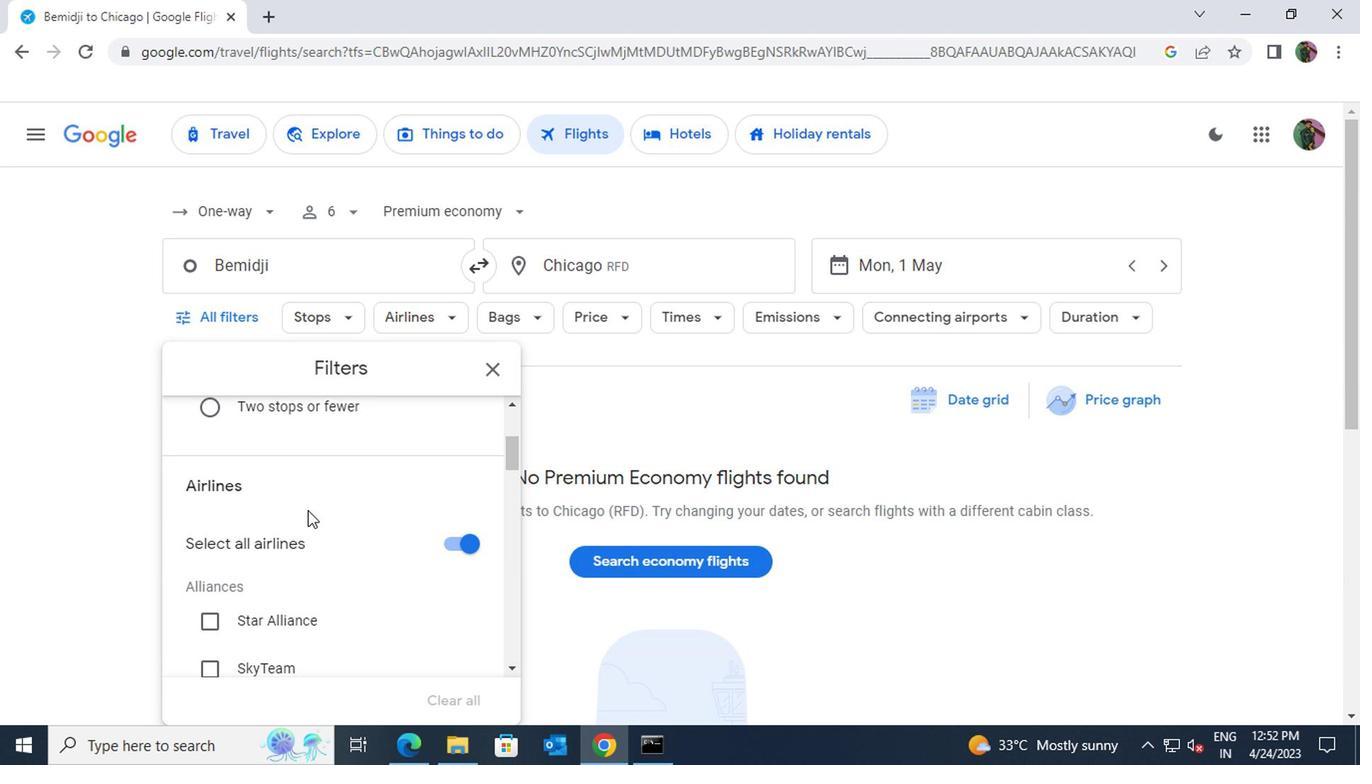 
Action: Mouse scrolled (303, 510) with delta (0, -1)
Screenshot: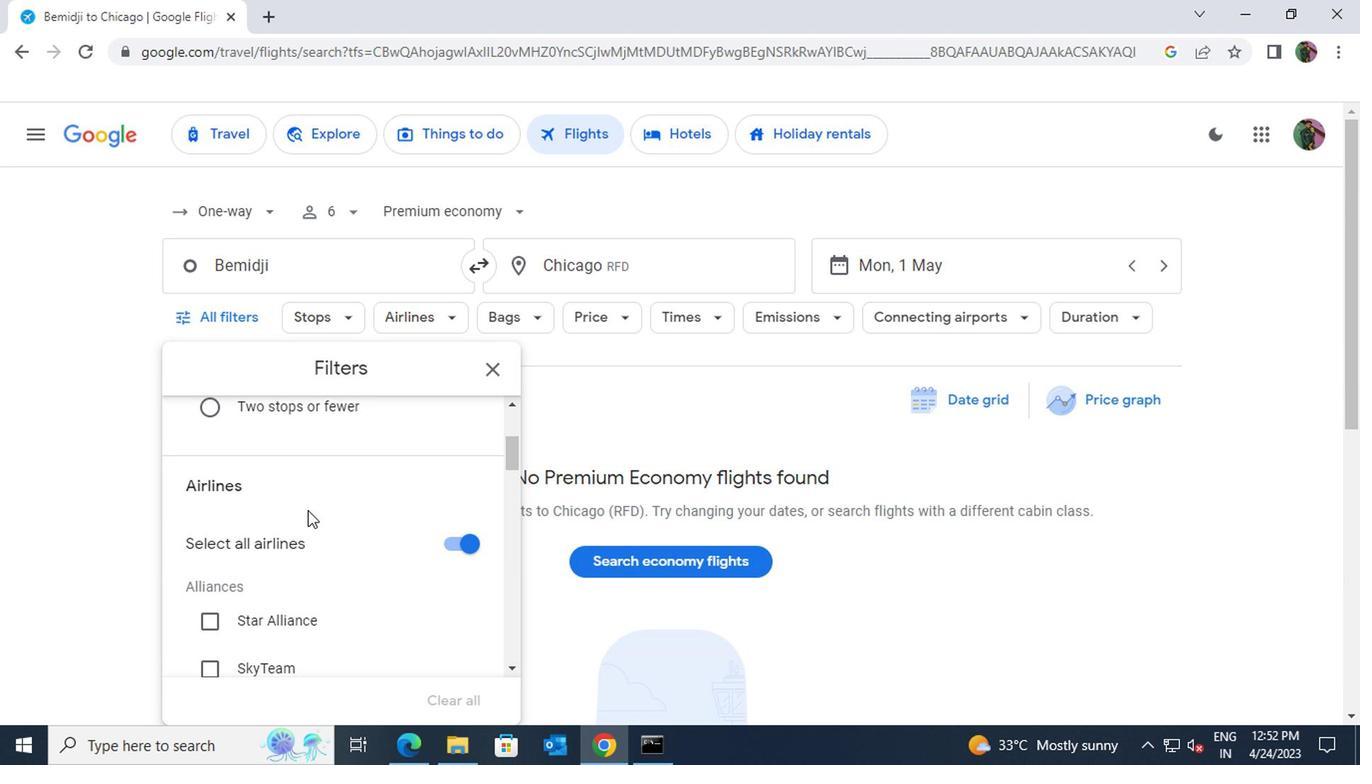 
Action: Mouse scrolled (303, 510) with delta (0, -1)
Screenshot: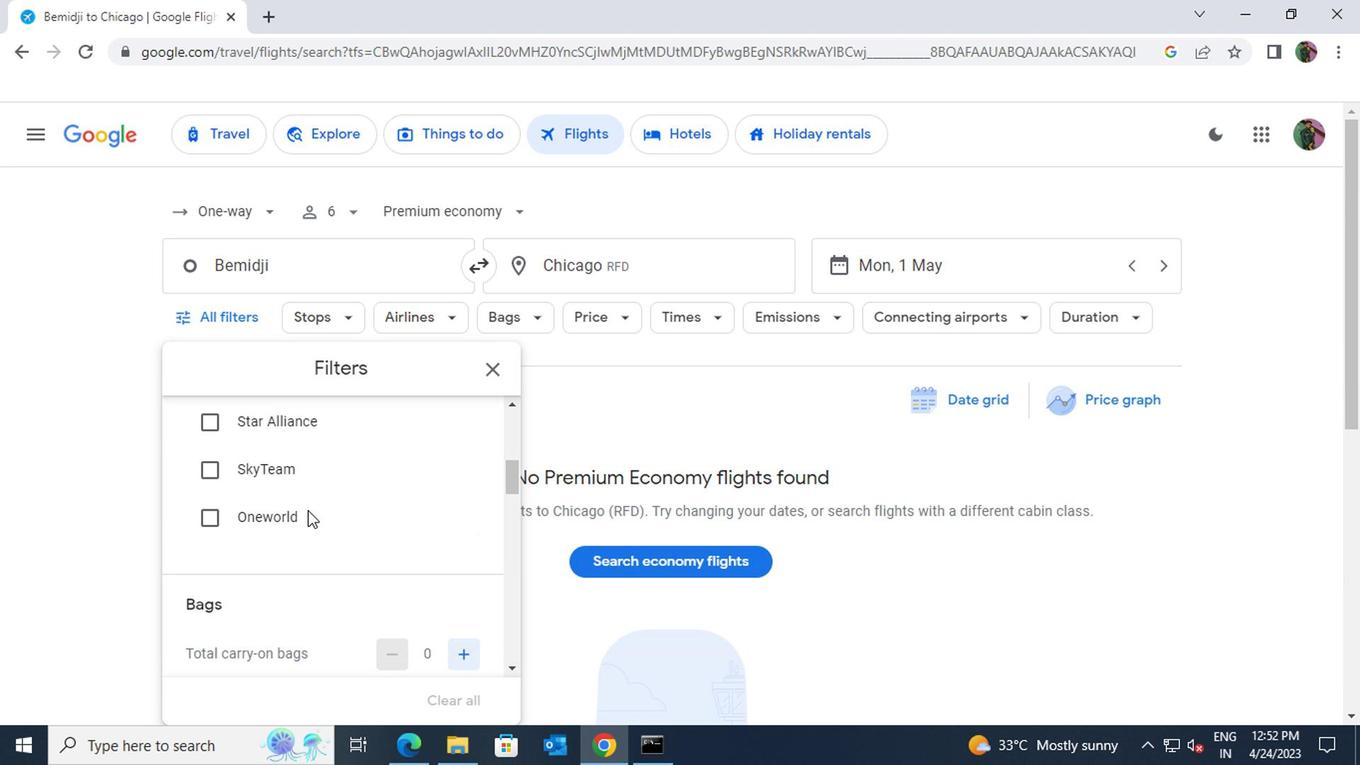 
Action: Mouse moved to (312, 517)
Screenshot: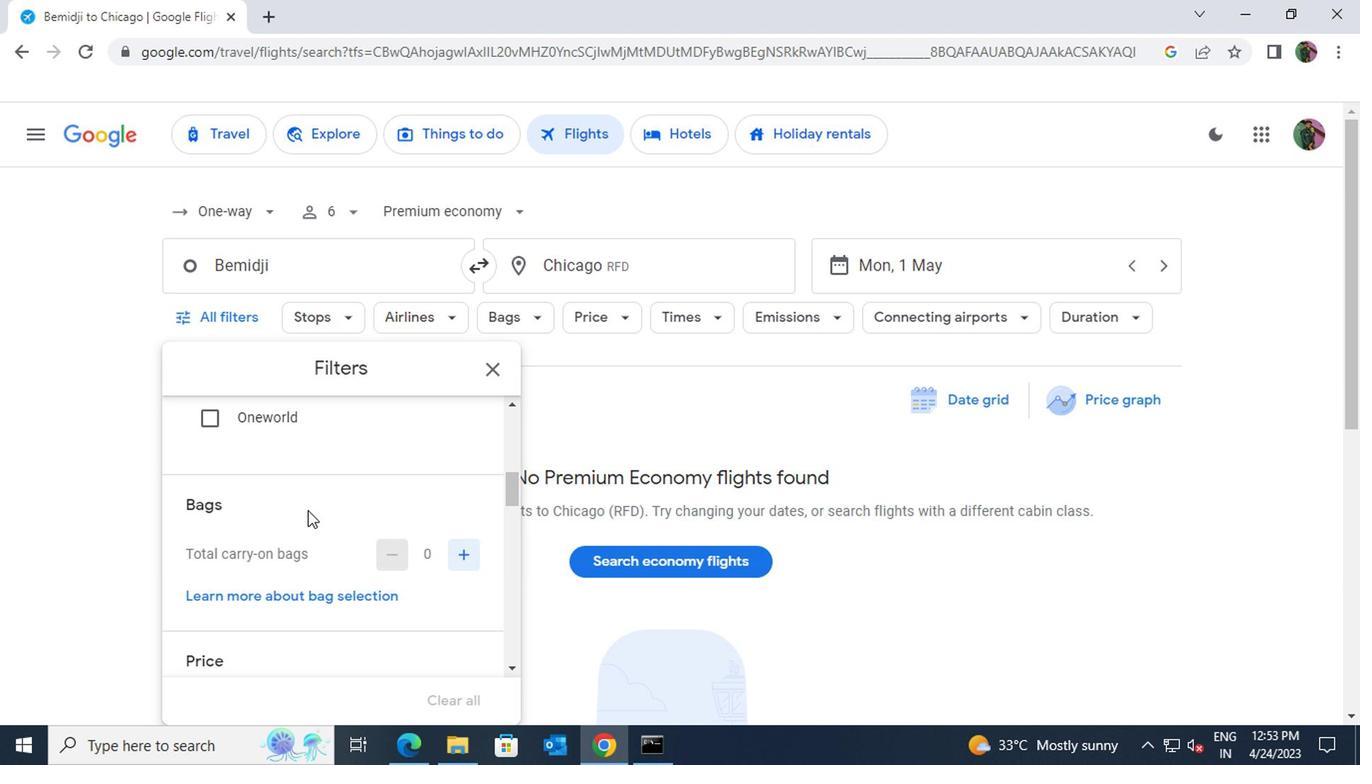 
Action: Mouse scrolled (312, 517) with delta (0, 0)
Screenshot: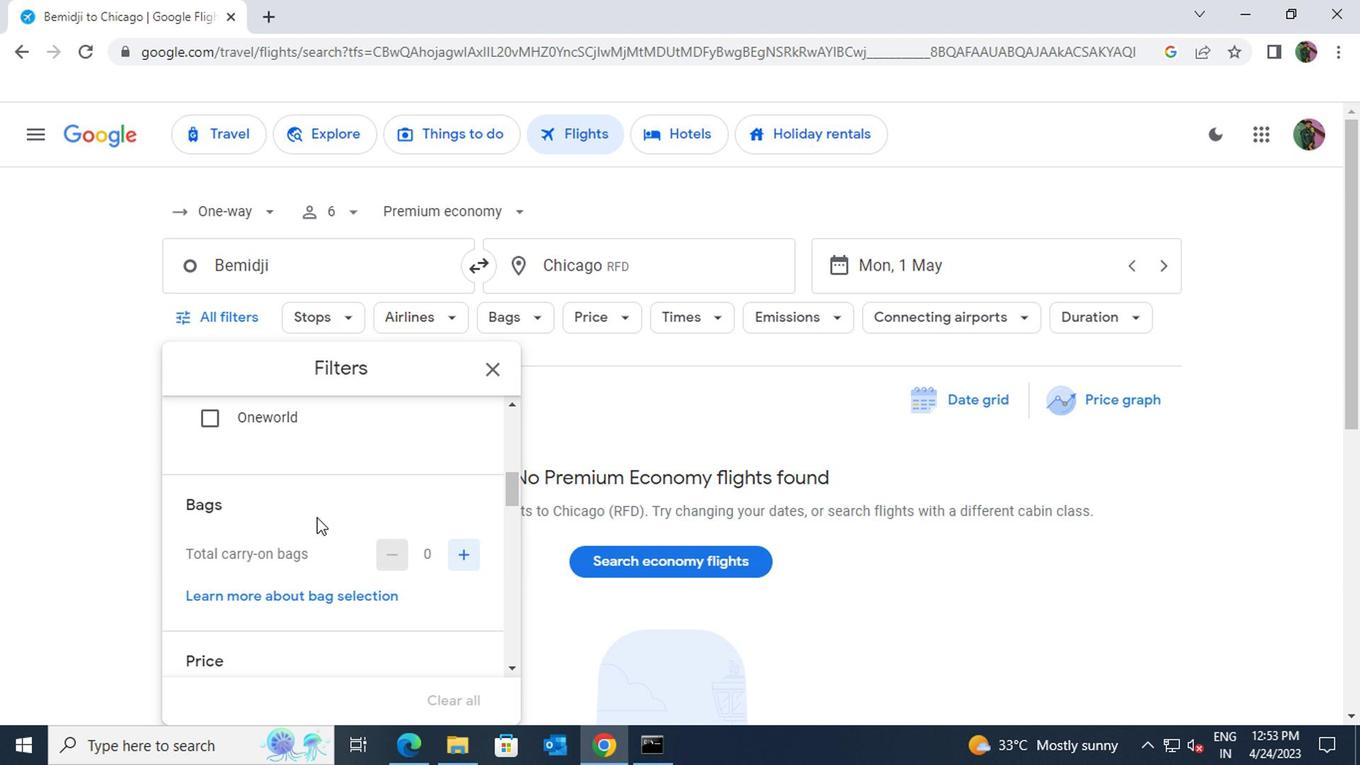 
Action: Mouse moved to (457, 464)
Screenshot: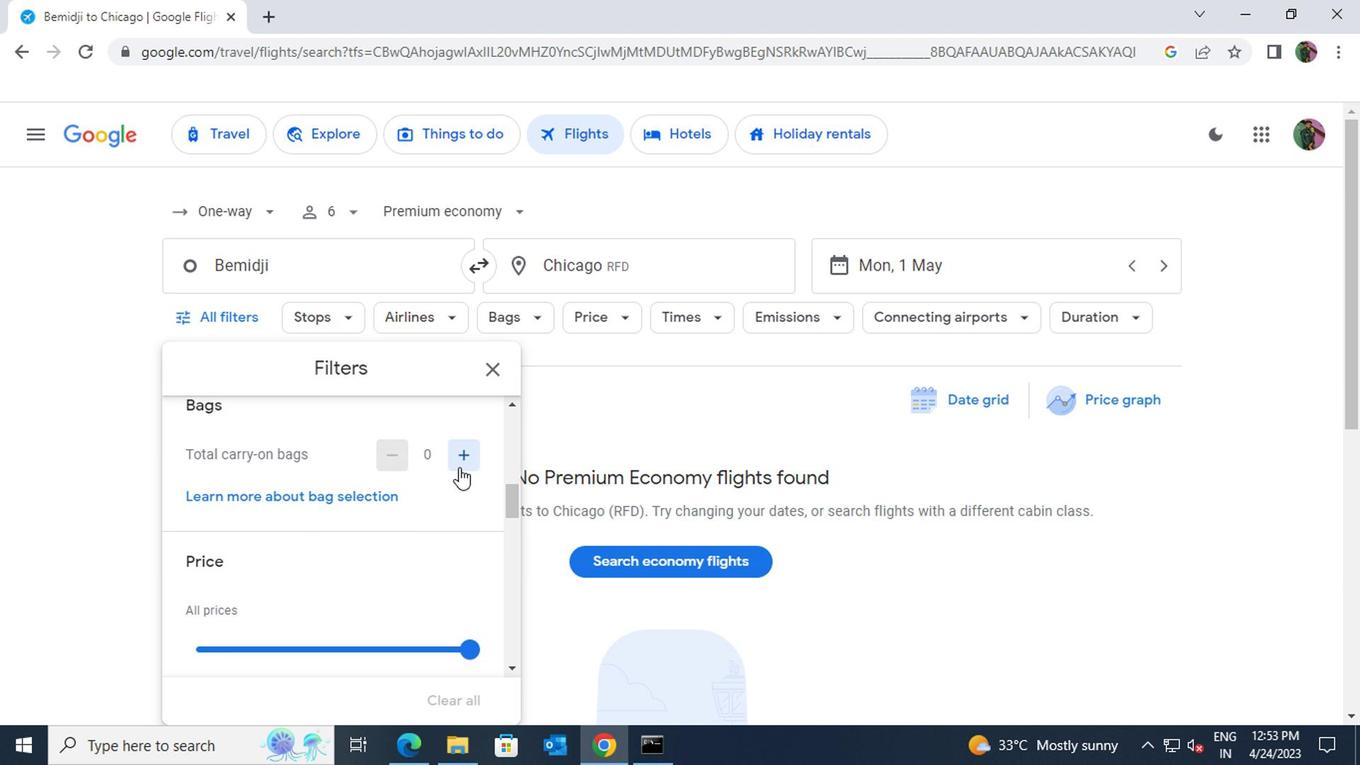 
Action: Mouse pressed left at (457, 464)
Screenshot: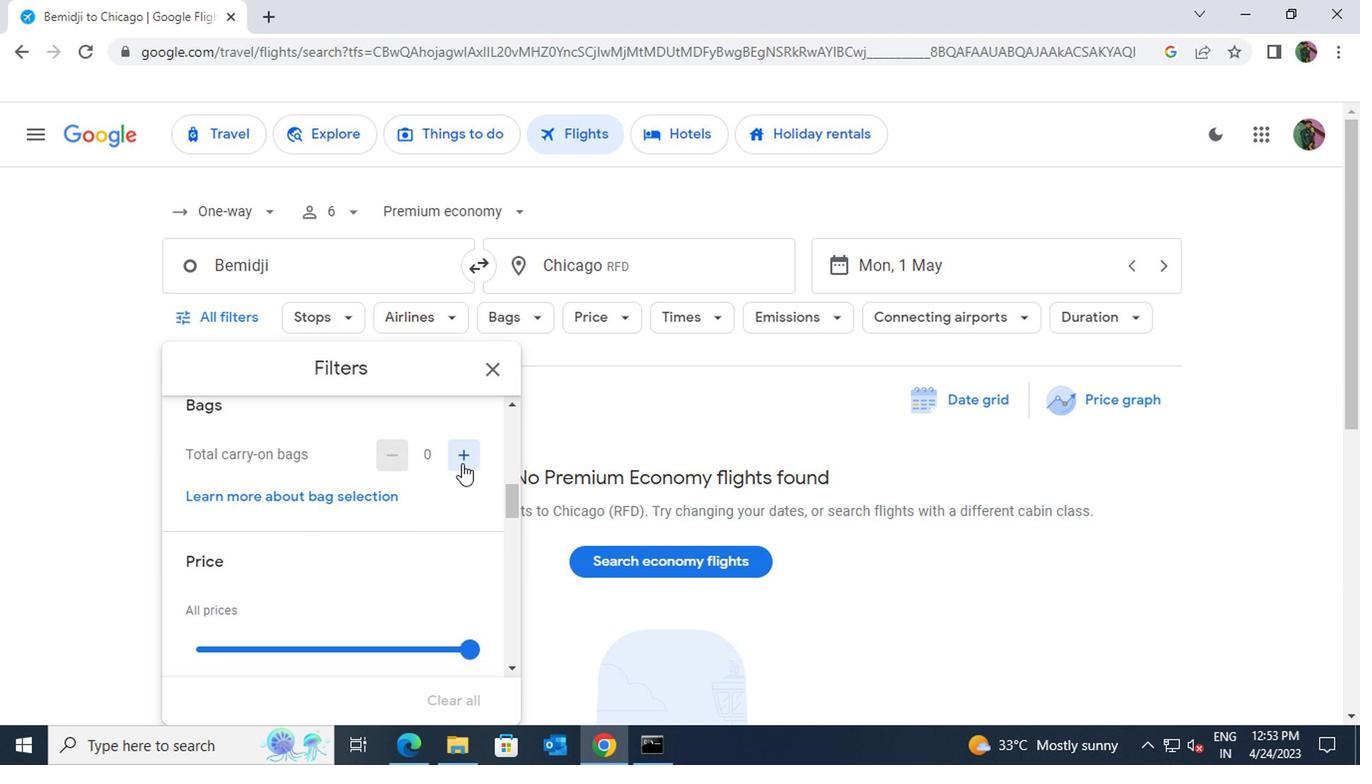
Action: Mouse moved to (449, 476)
Screenshot: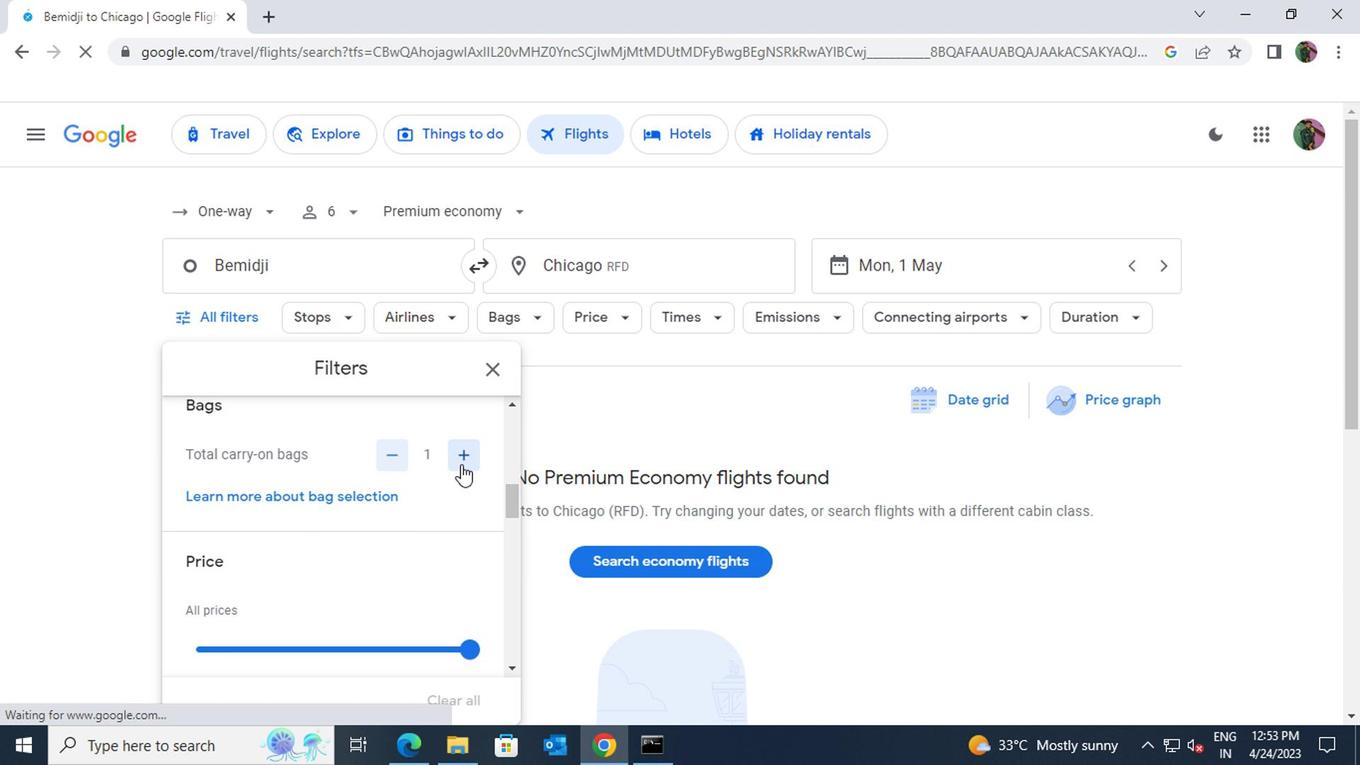 
Action: Mouse scrolled (449, 474) with delta (0, -1)
Screenshot: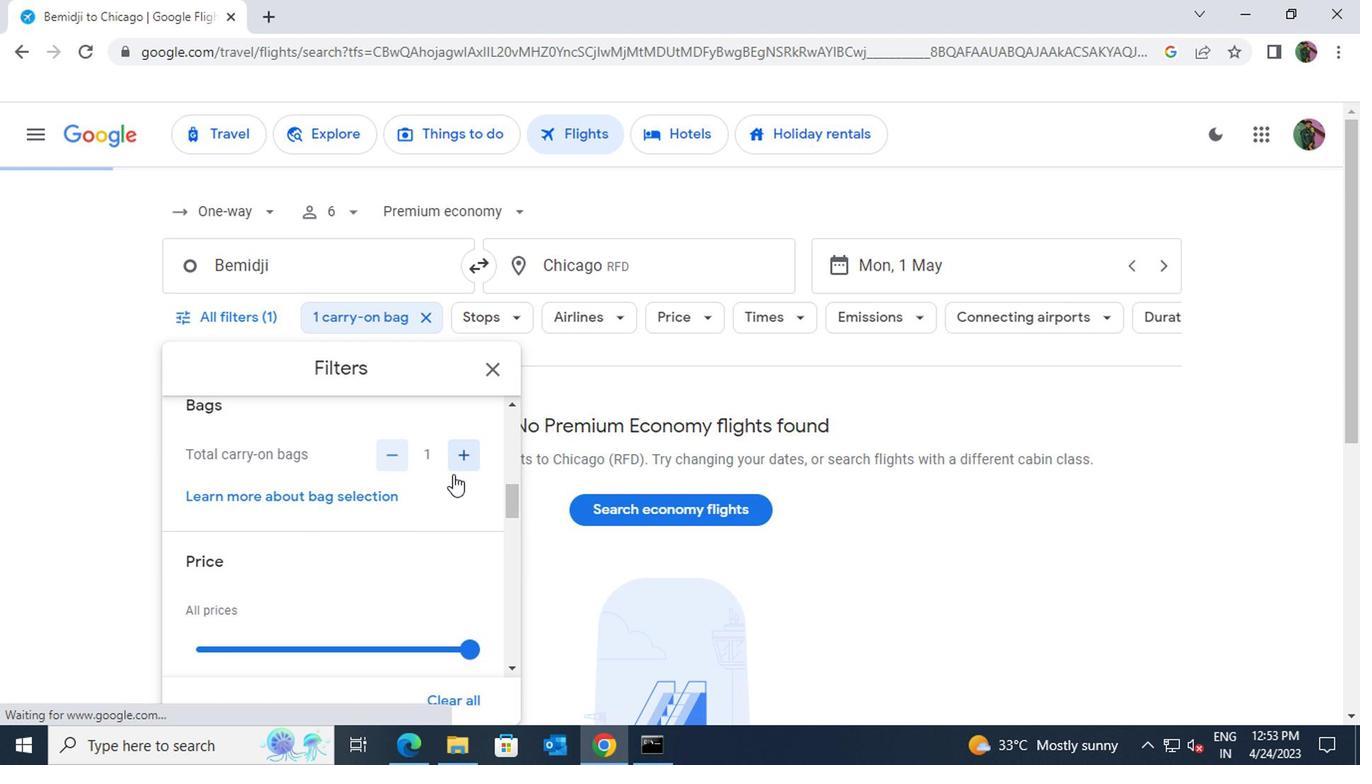 
Action: Mouse scrolled (449, 476) with delta (0, 0)
Screenshot: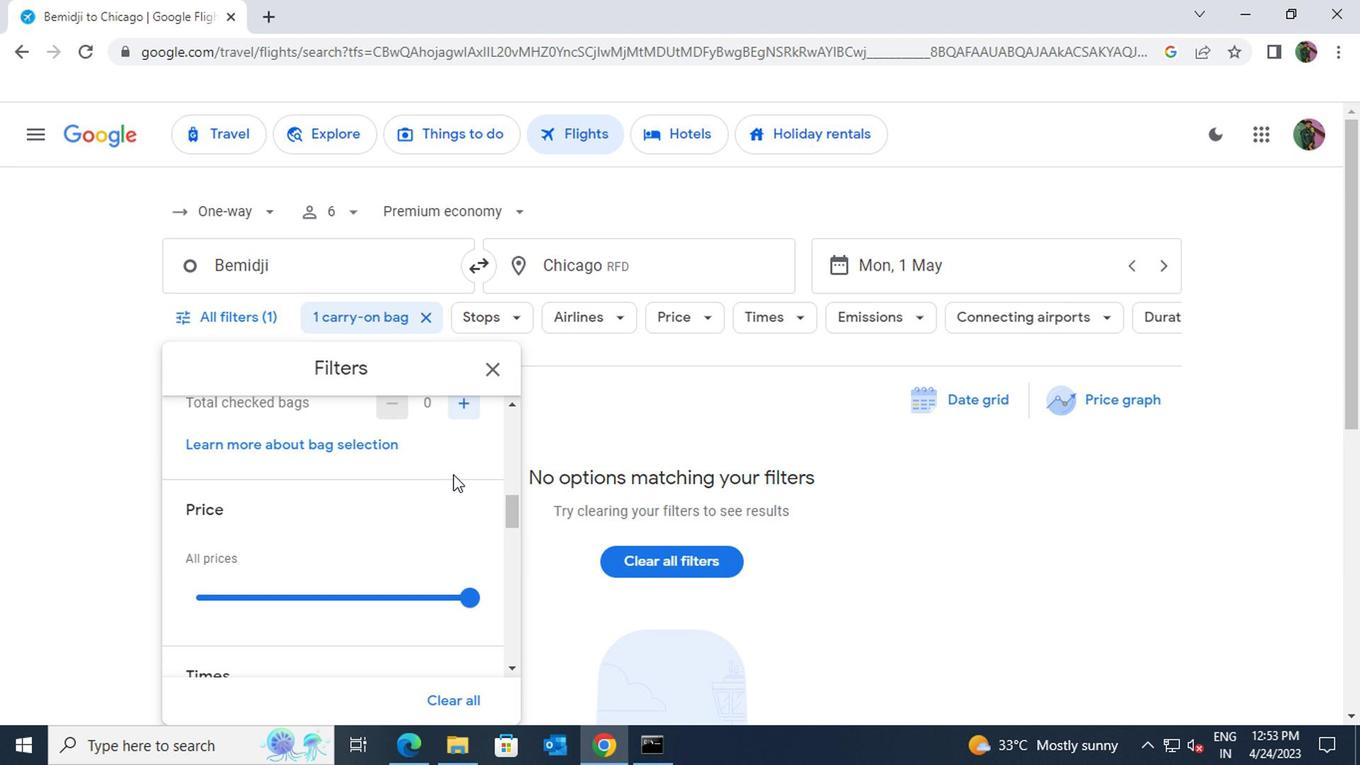 
Action: Mouse moved to (395, 461)
Screenshot: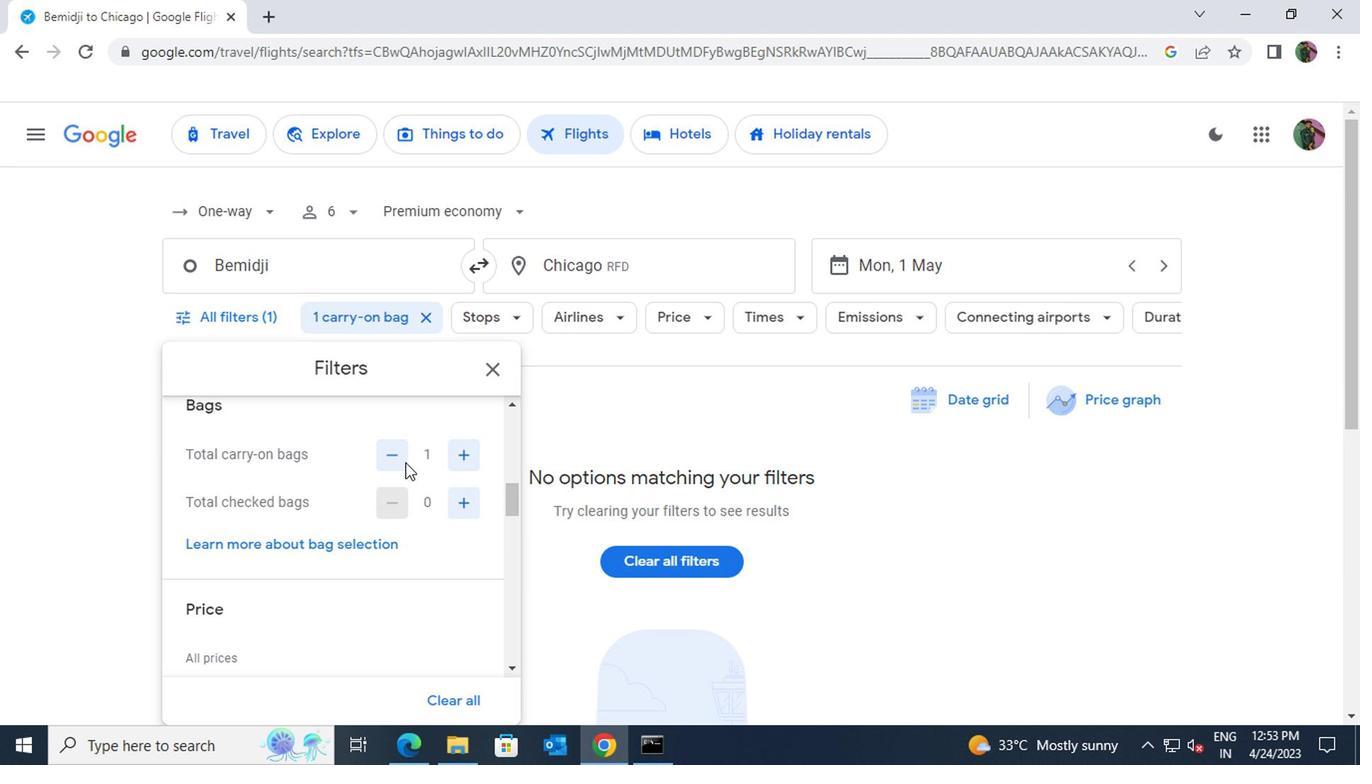 
Action: Mouse pressed left at (395, 461)
Screenshot: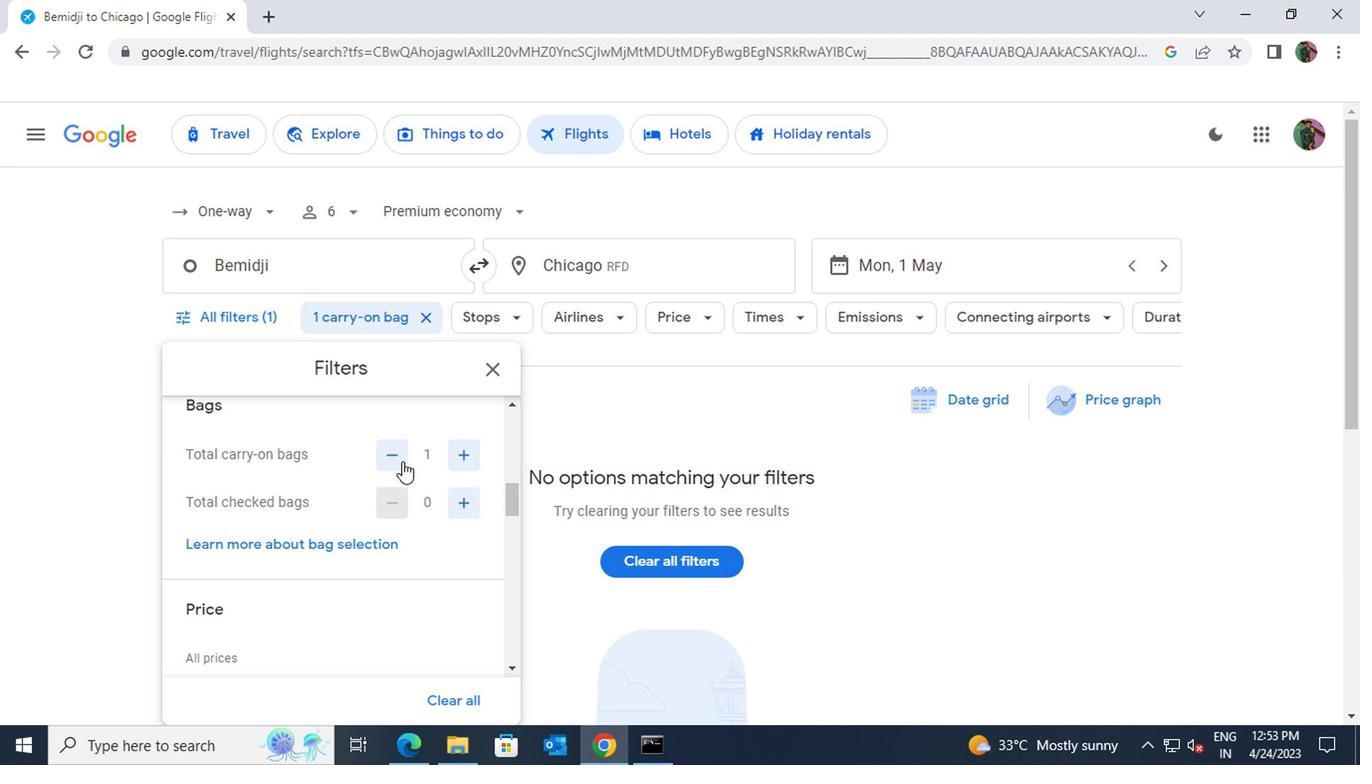 
Action: Mouse moved to (457, 499)
Screenshot: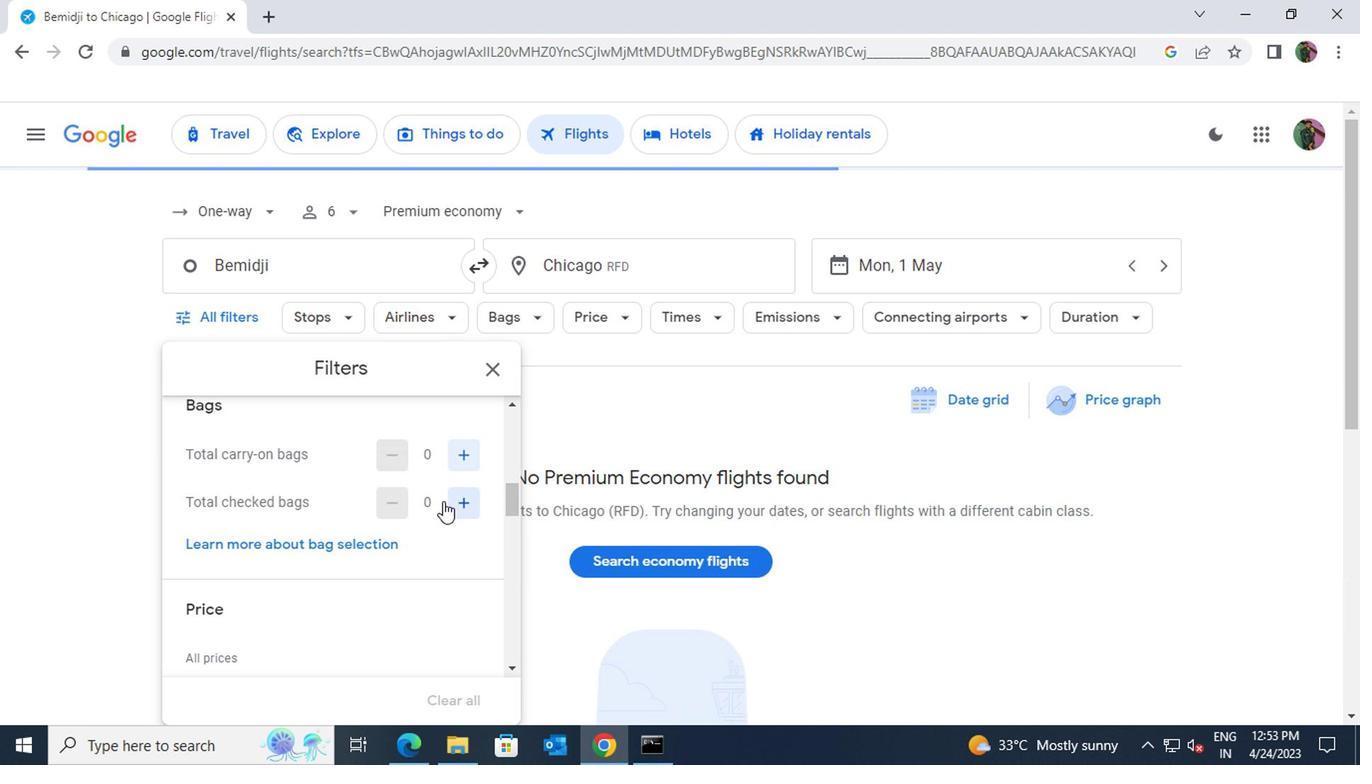 
Action: Mouse pressed left at (457, 499)
Screenshot: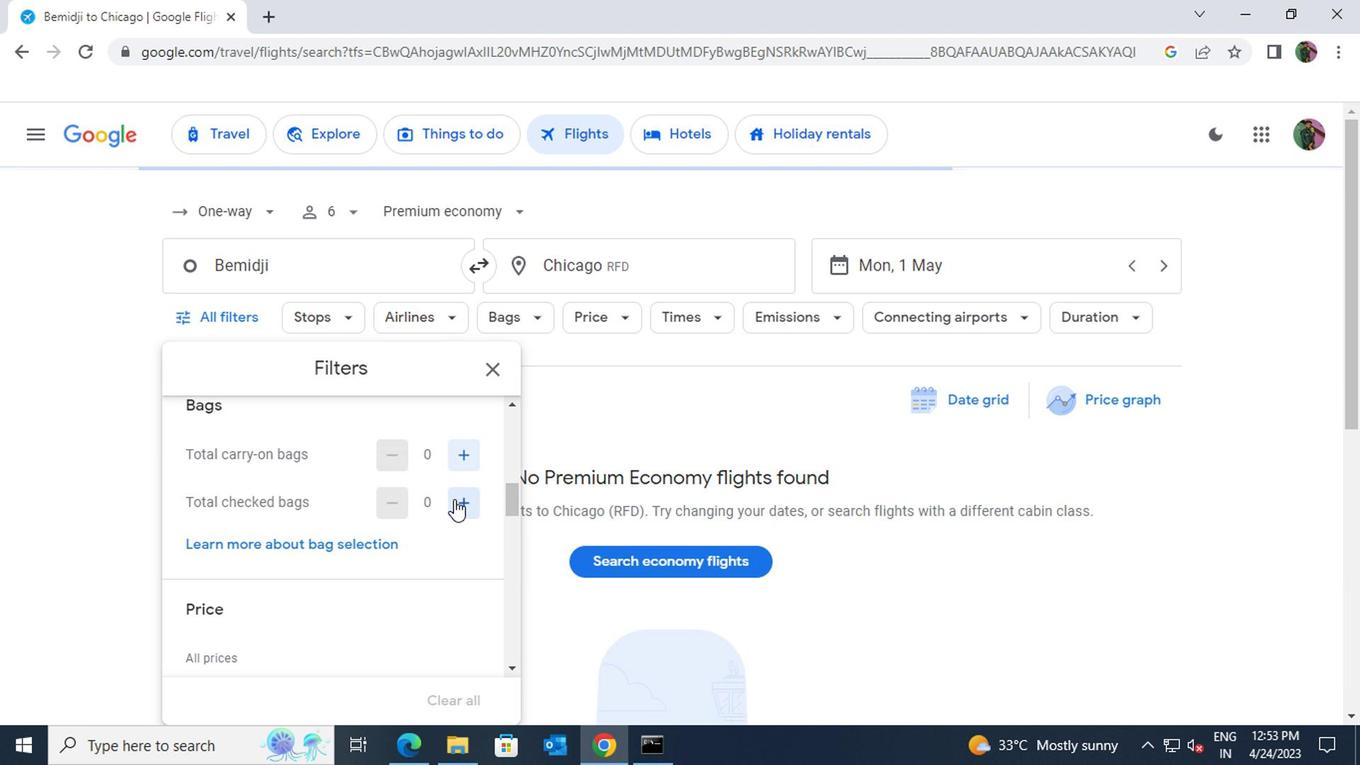 
Action: Mouse moved to (464, 497)
Screenshot: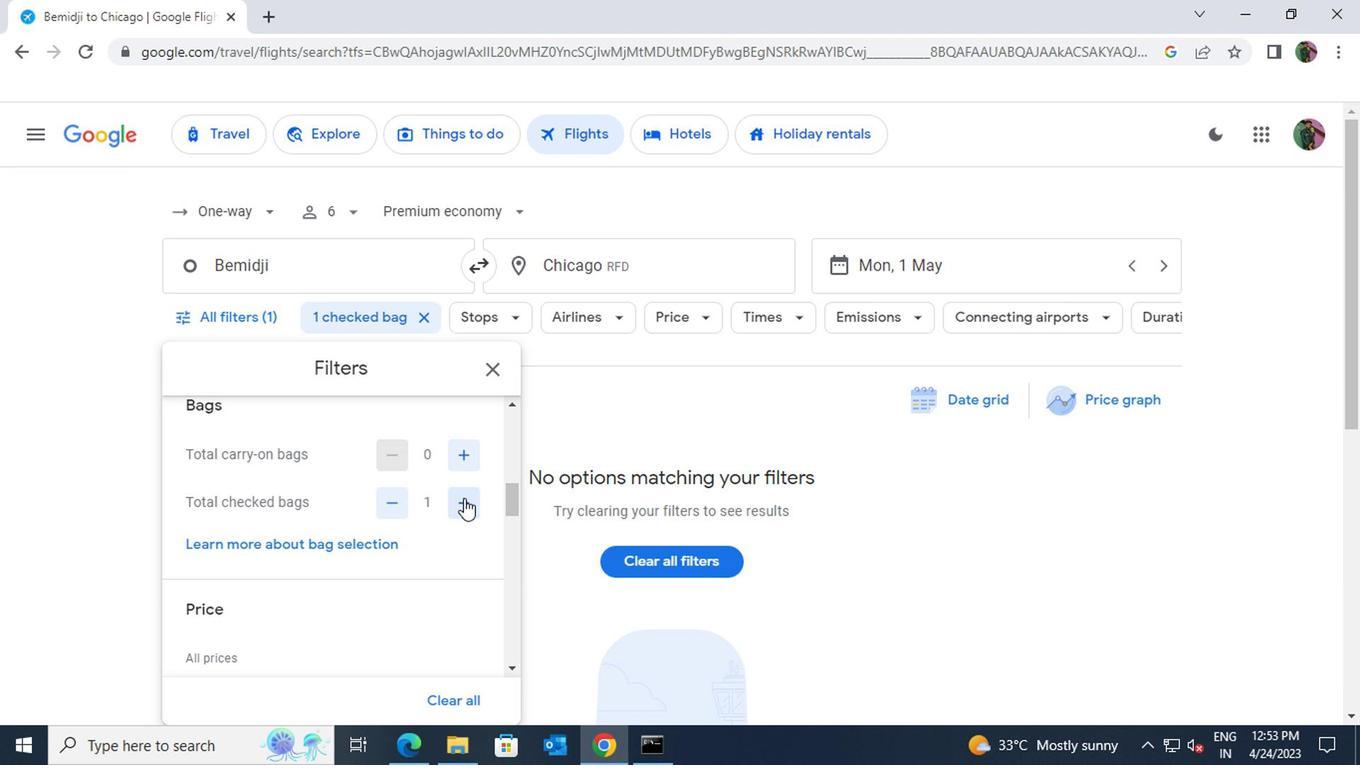 
Action: Mouse scrolled (464, 496) with delta (0, 0)
Screenshot: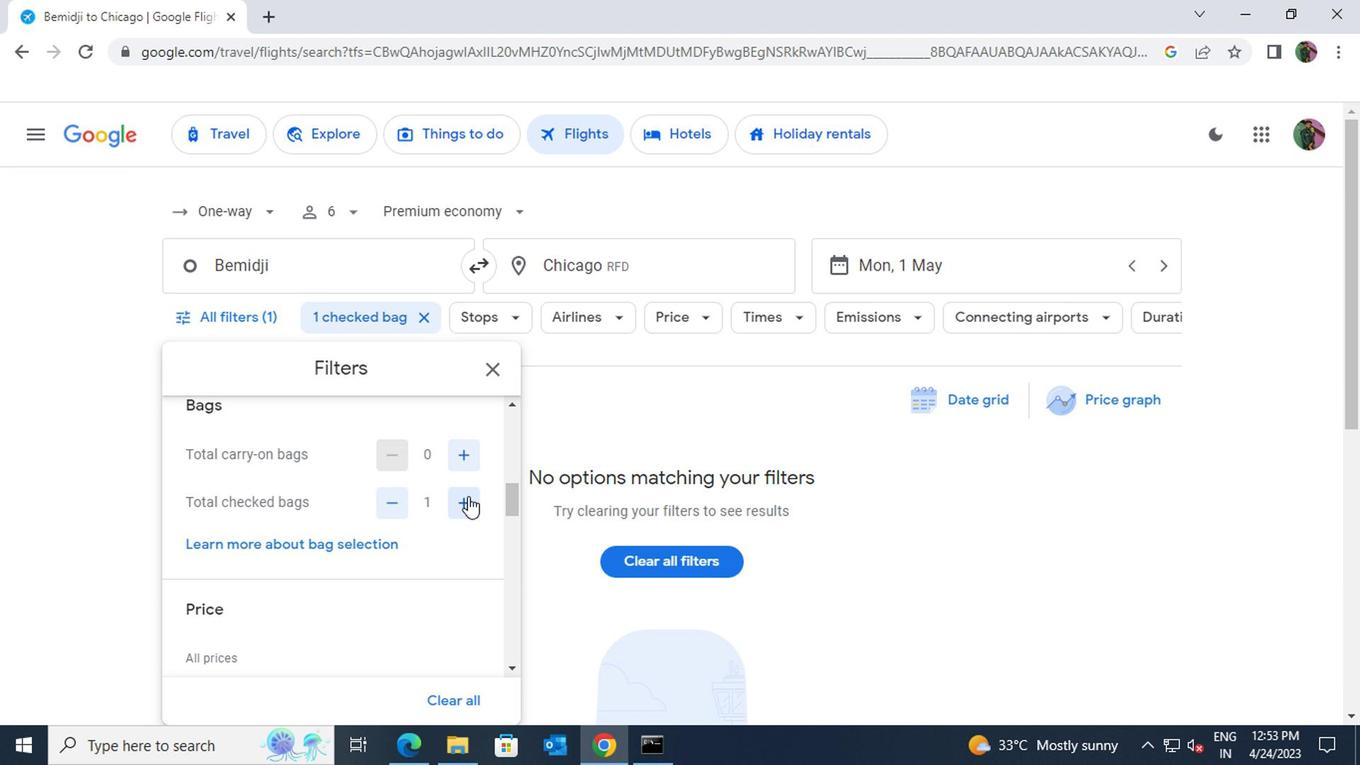 
Action: Mouse moved to (445, 496)
Screenshot: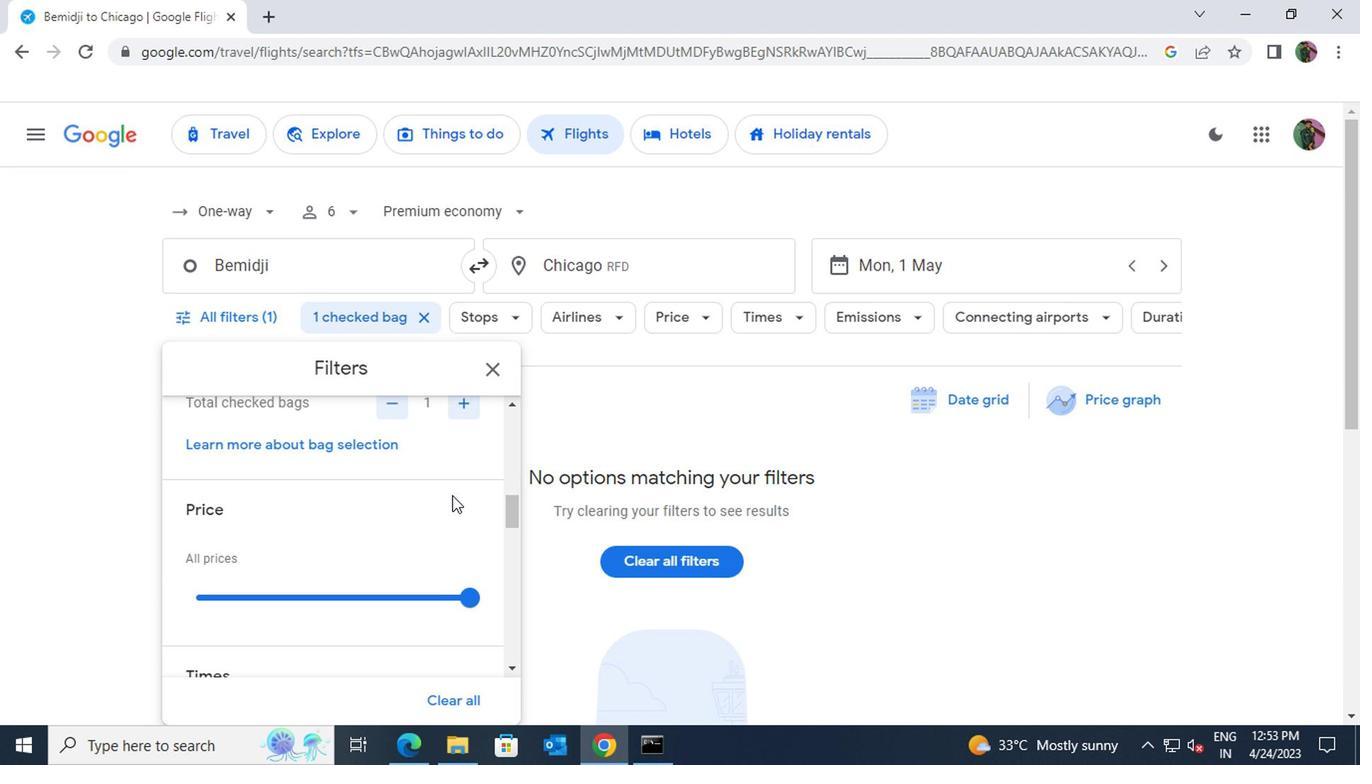 
Action: Mouse scrolled (445, 495) with delta (0, -1)
Screenshot: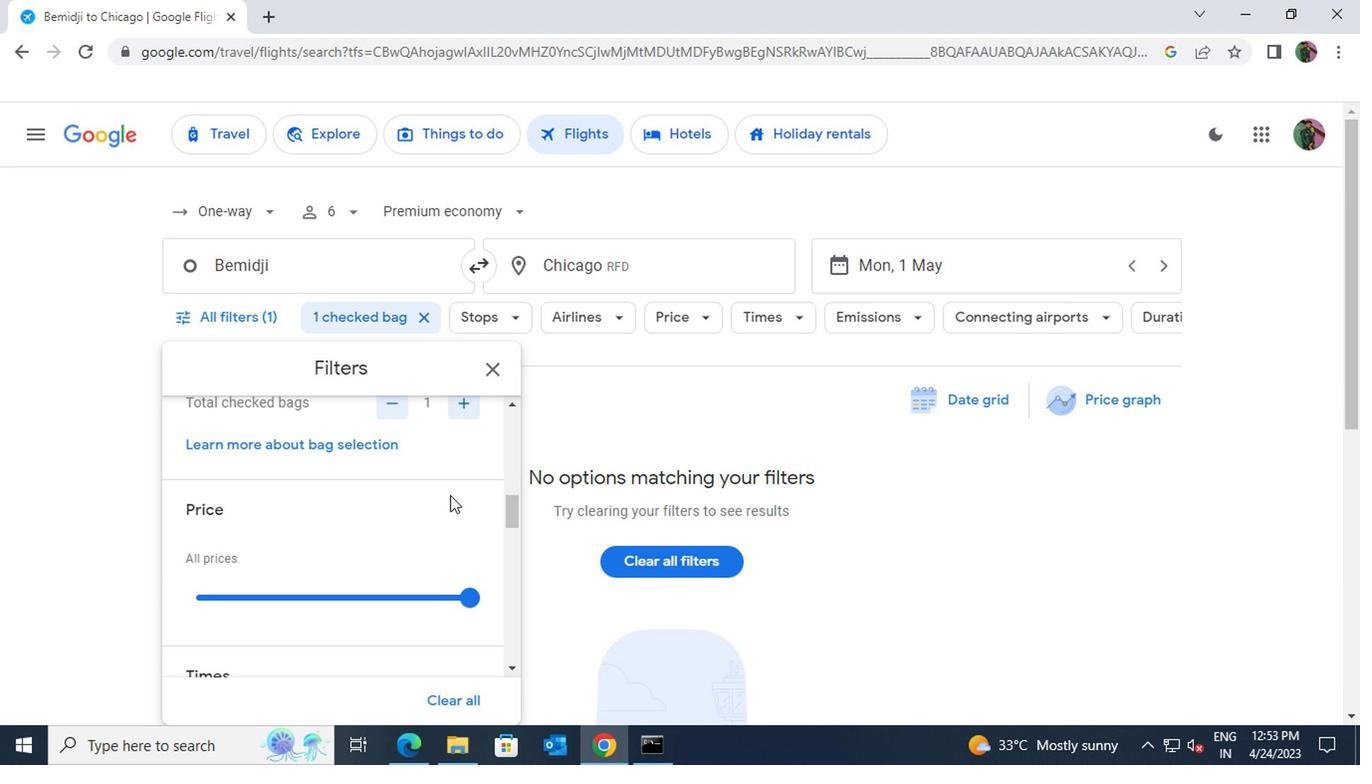 
Action: Mouse moved to (449, 496)
Screenshot: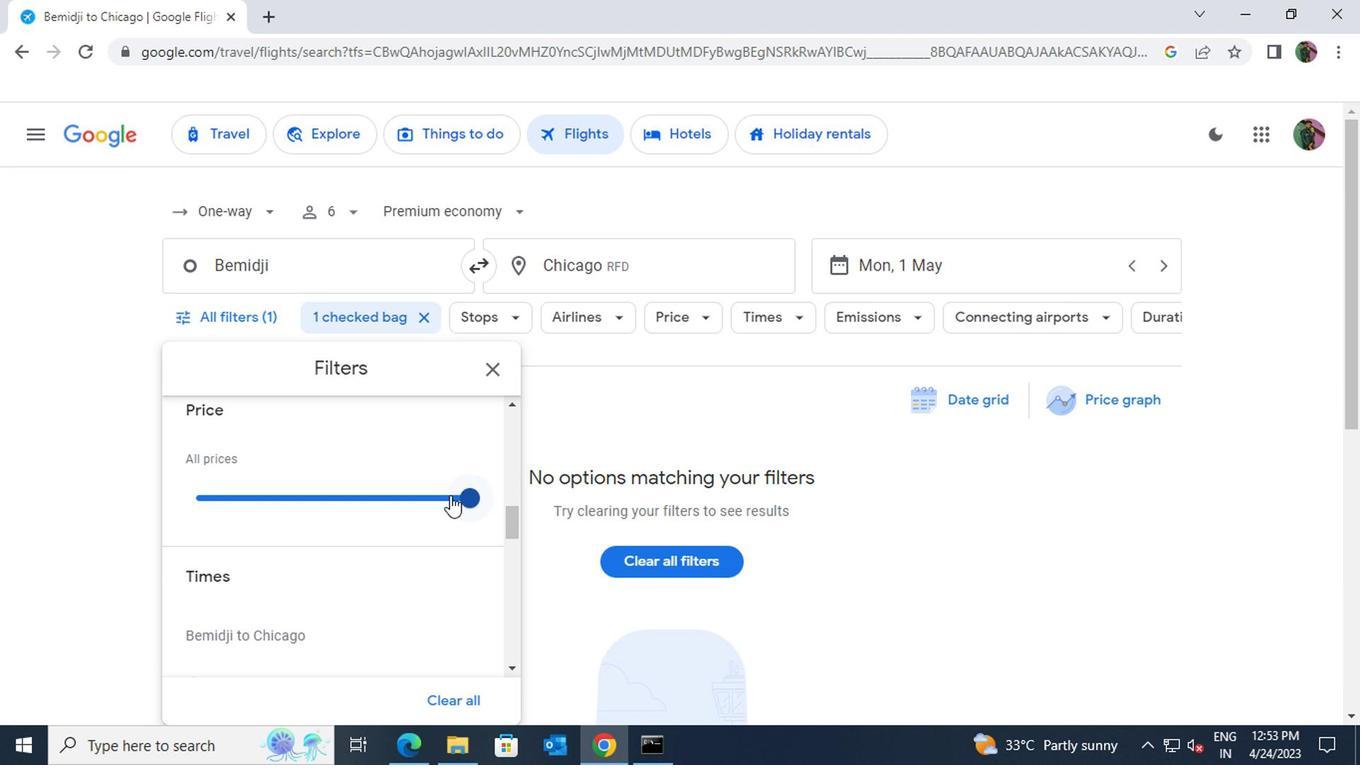 
Action: Mouse pressed left at (449, 496)
Screenshot: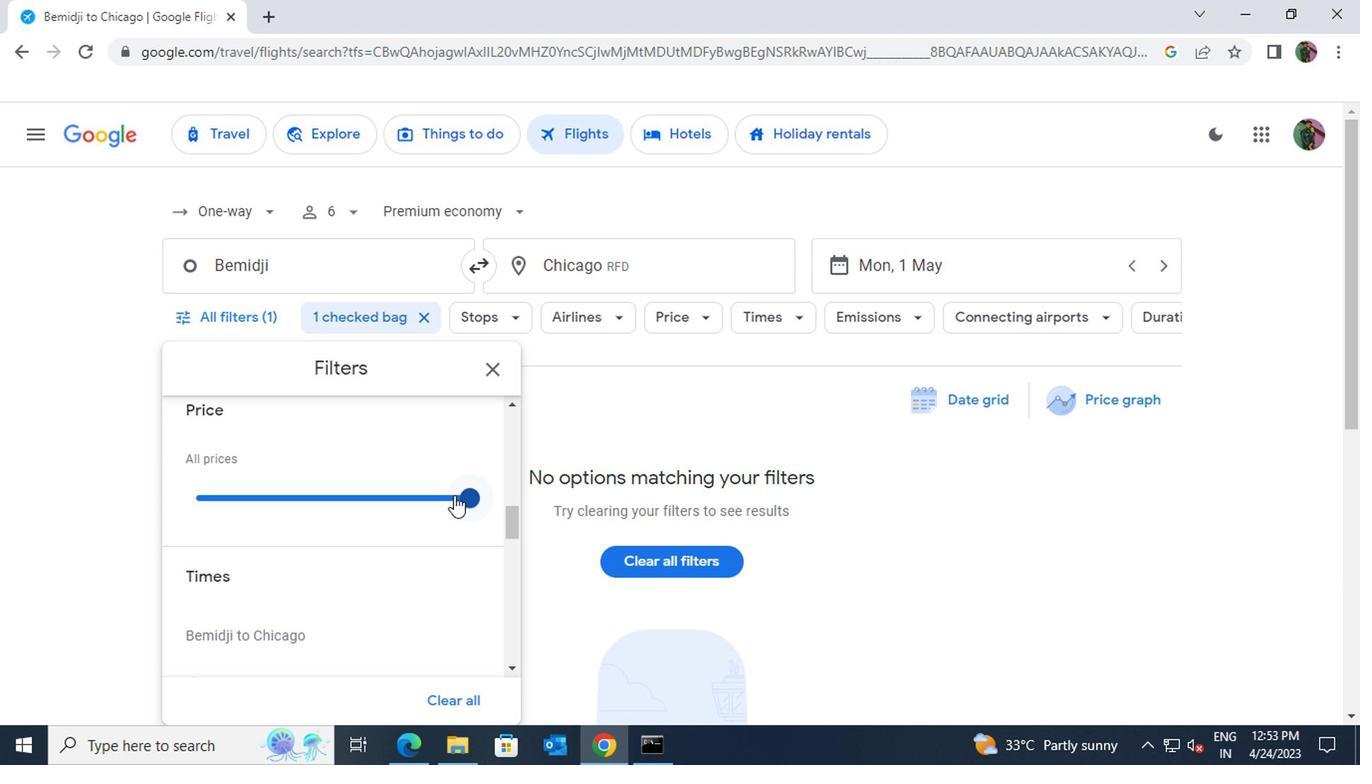 
Action: Mouse moved to (280, 527)
Screenshot: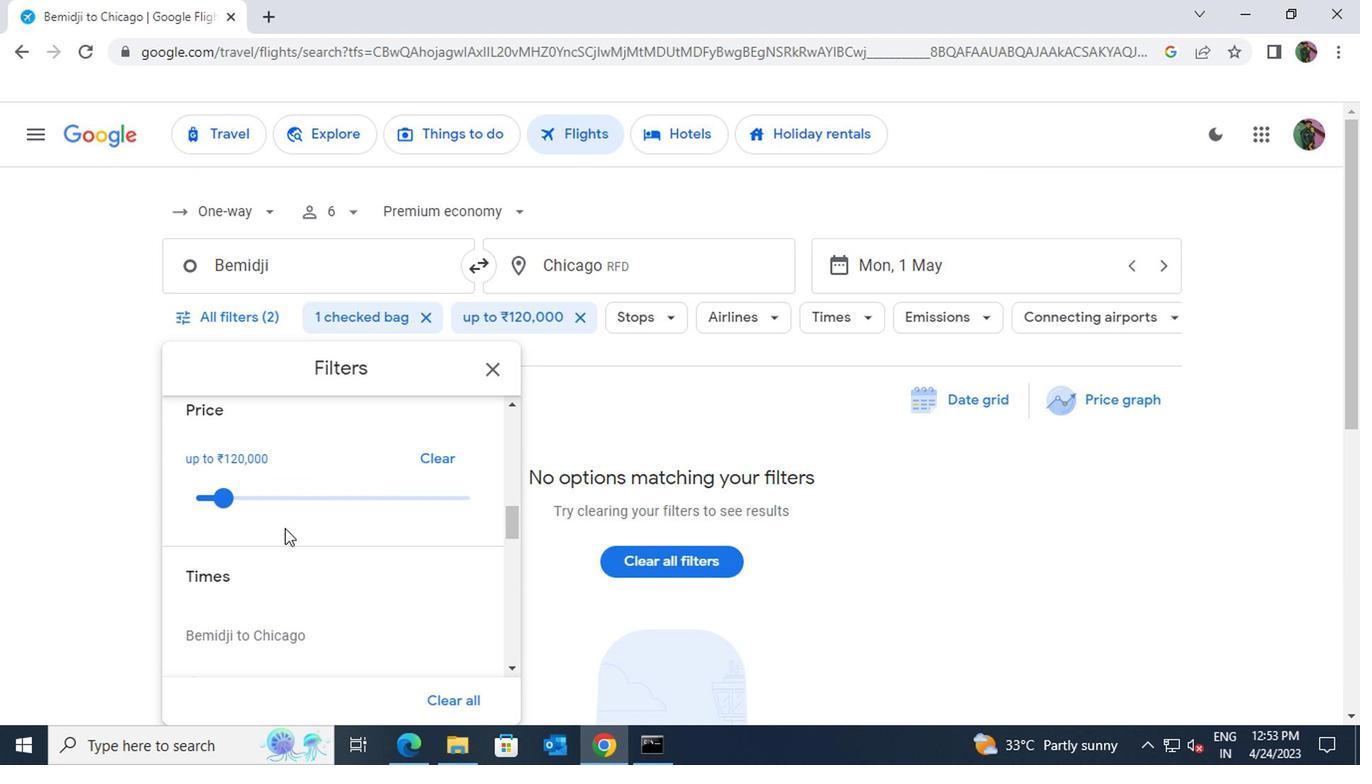
Action: Mouse scrolled (280, 527) with delta (0, 0)
Screenshot: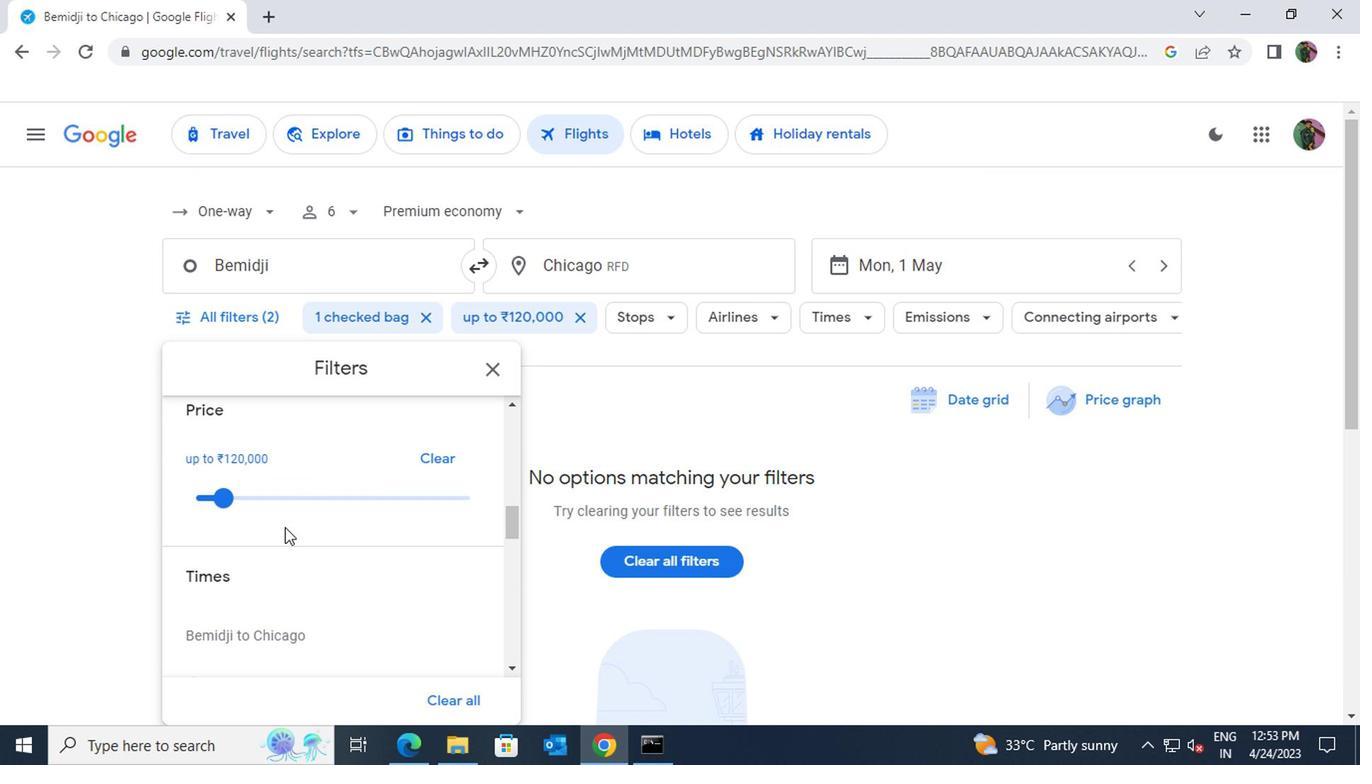 
Action: Mouse moved to (281, 527)
Screenshot: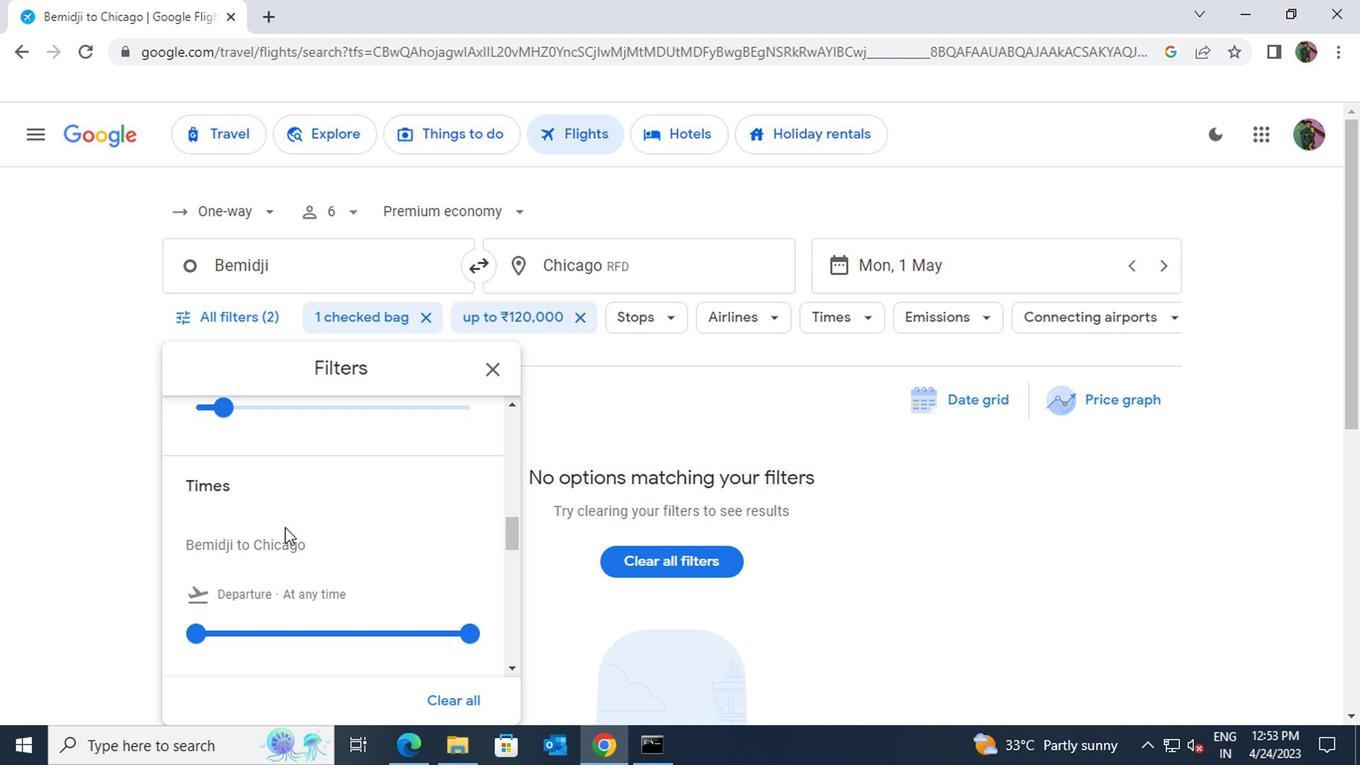 
Action: Mouse scrolled (281, 525) with delta (0, -1)
Screenshot: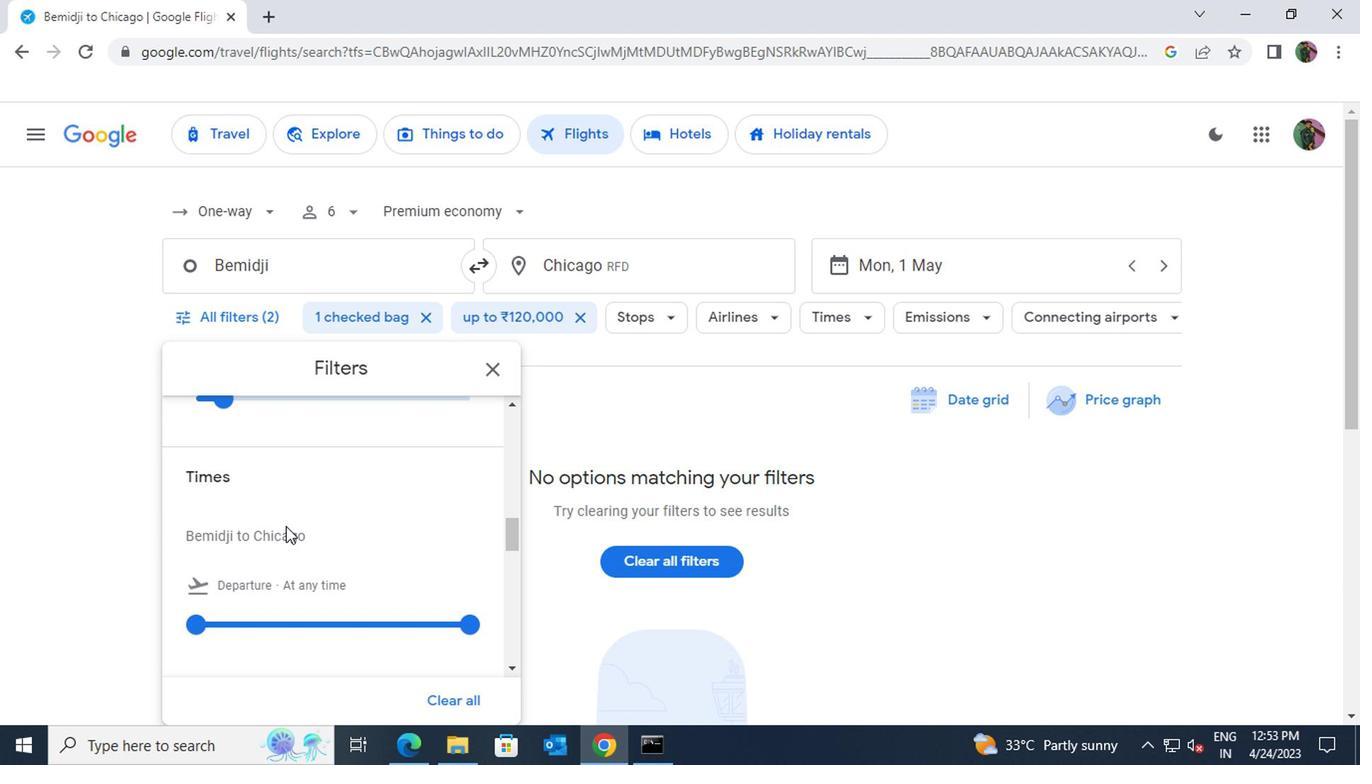 
Action: Mouse moved to (447, 517)
Screenshot: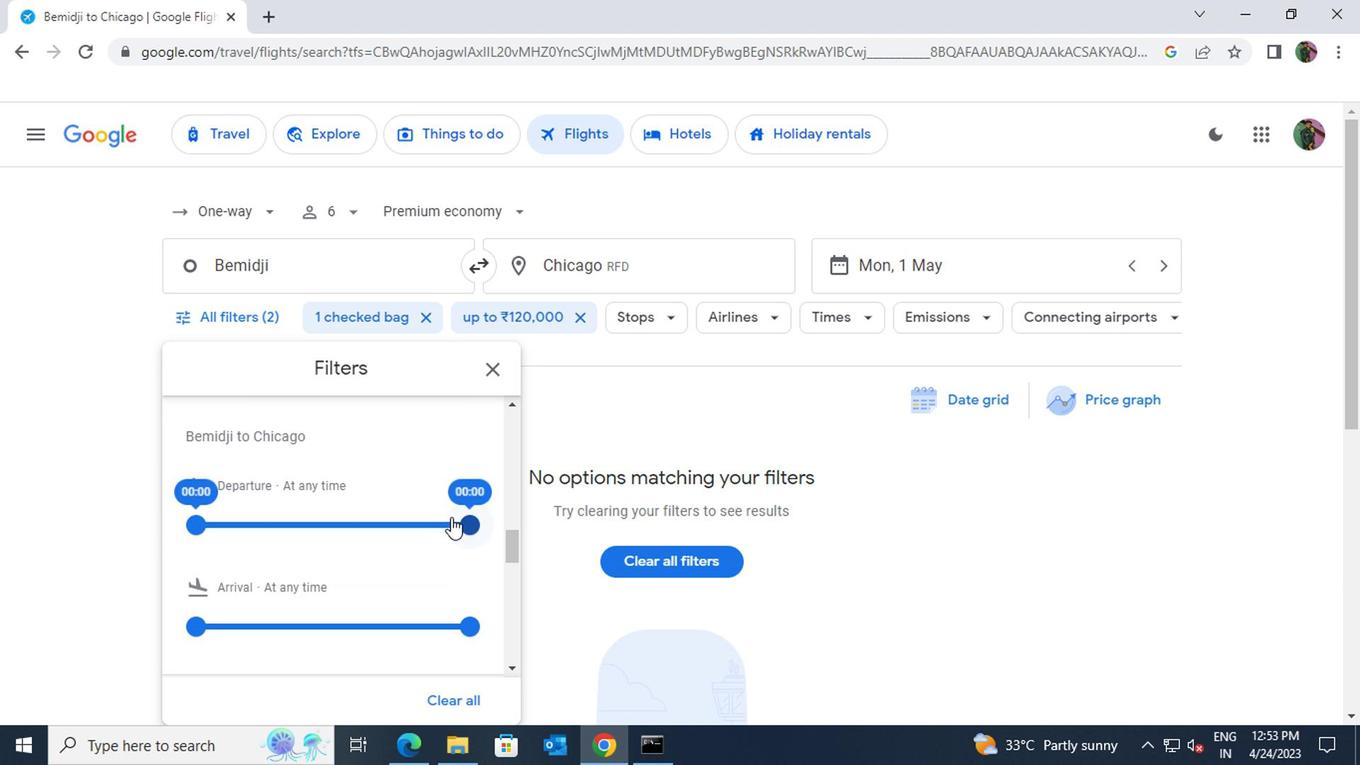 
Action: Mouse pressed left at (447, 517)
Screenshot: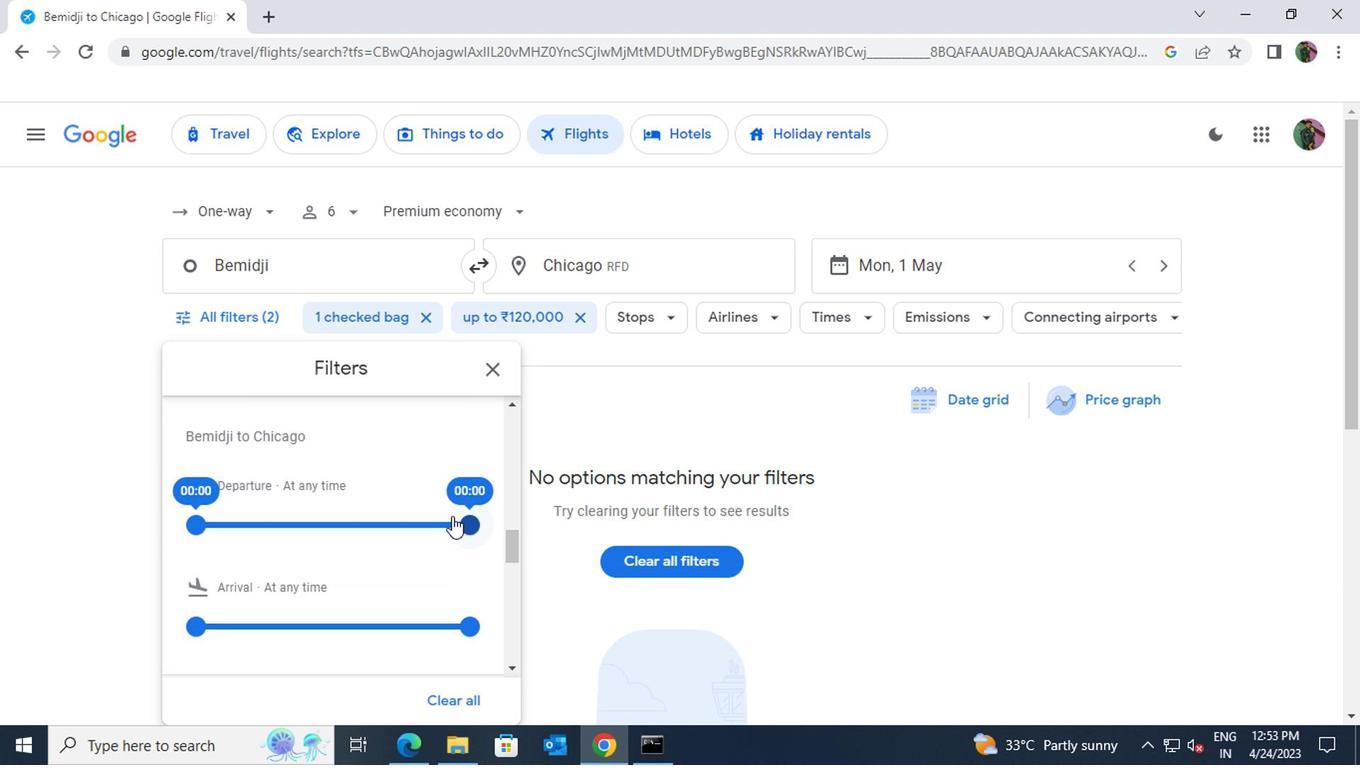 
Action: Mouse moved to (408, 515)
Screenshot: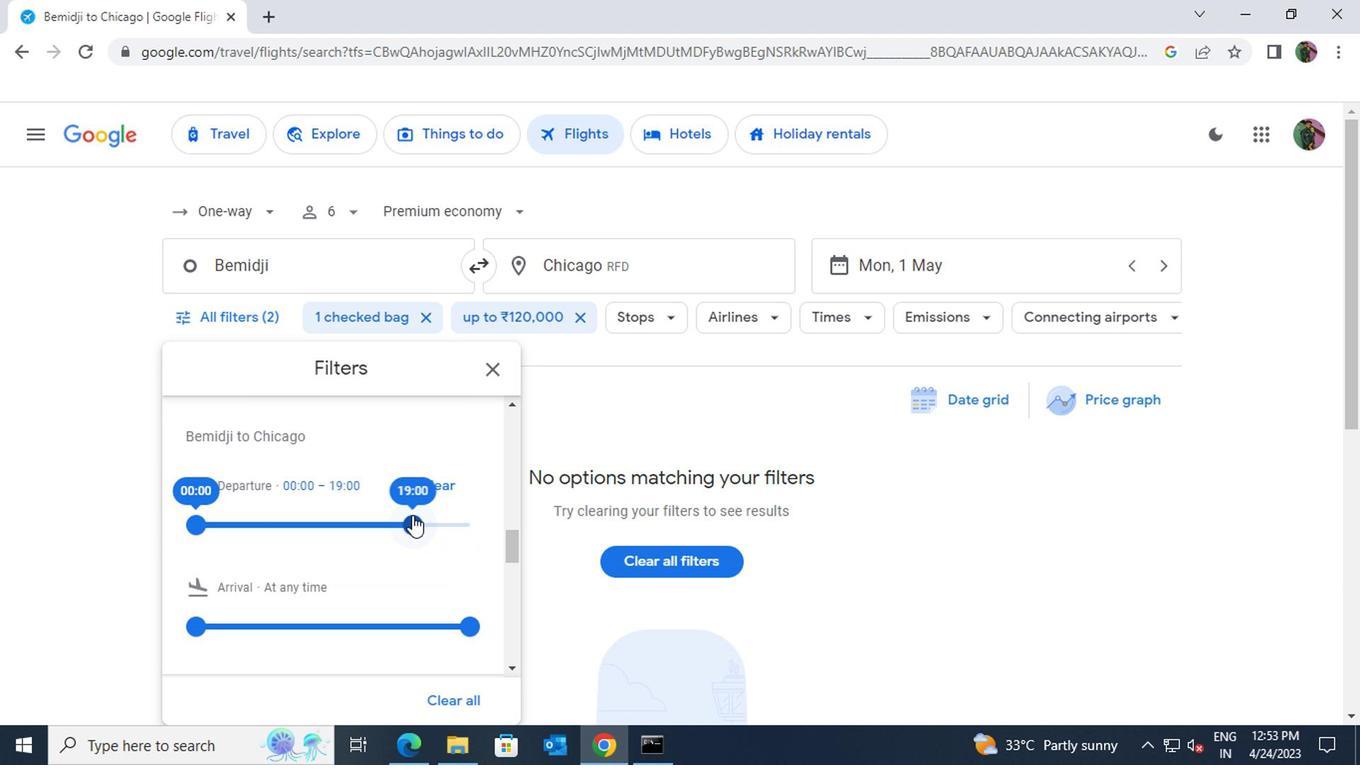 
